 Task: Open Card Business Development Performance Review in Board IT Asset Management to Workspace Content Strategy and add a team member Softage.2@softage.net, a label Yellow, a checklist Traditional Publishing, an attachment from your onedrive, a color Yellow and finally, add a card description 'Plan and execute company holiday party' and a comment 'Let us approach this task with a sense of transparency and open communication, ensuring that all stakeholders are informed and involved.'. Add a start date 'Jan 02, 1900' with a due date 'Jan 09, 1900'
Action: Mouse moved to (44, 345)
Screenshot: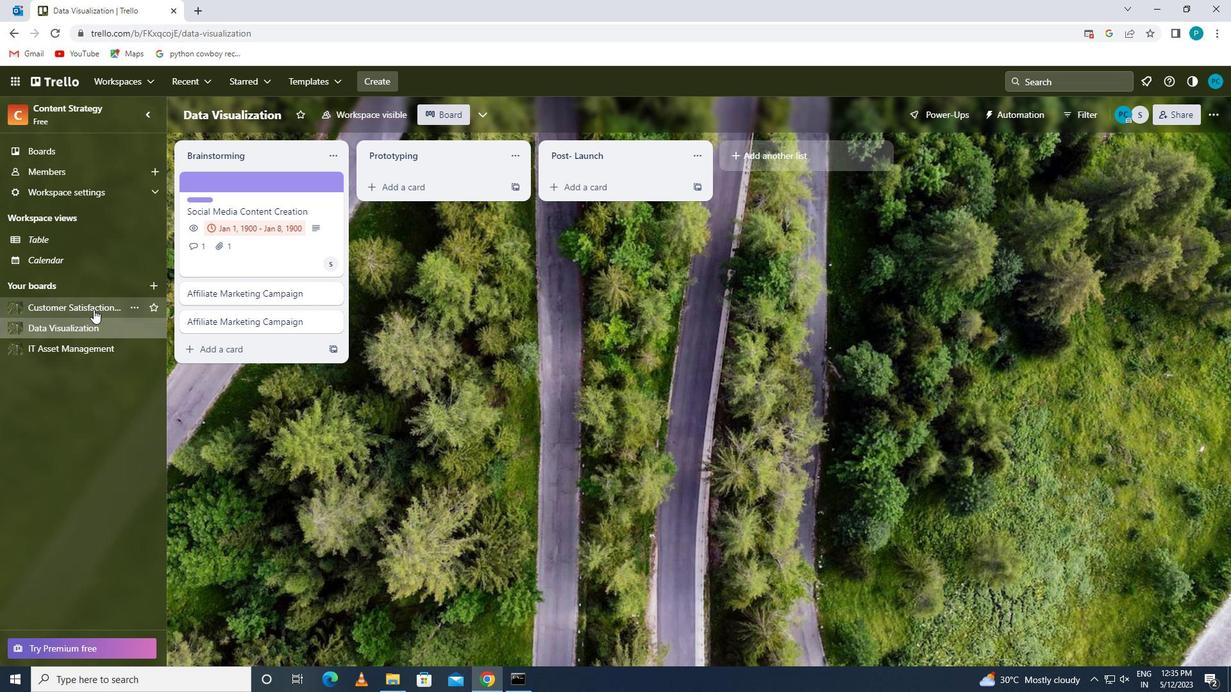 
Action: Mouse pressed left at (44, 345)
Screenshot: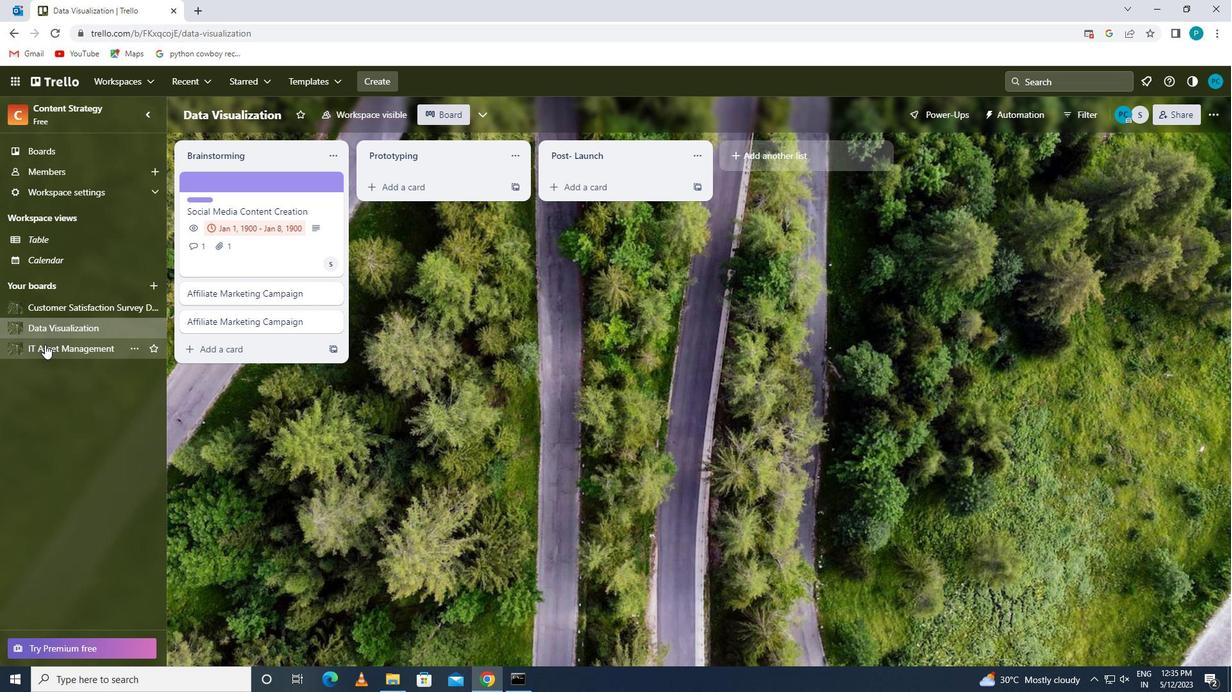
Action: Mouse moved to (204, 190)
Screenshot: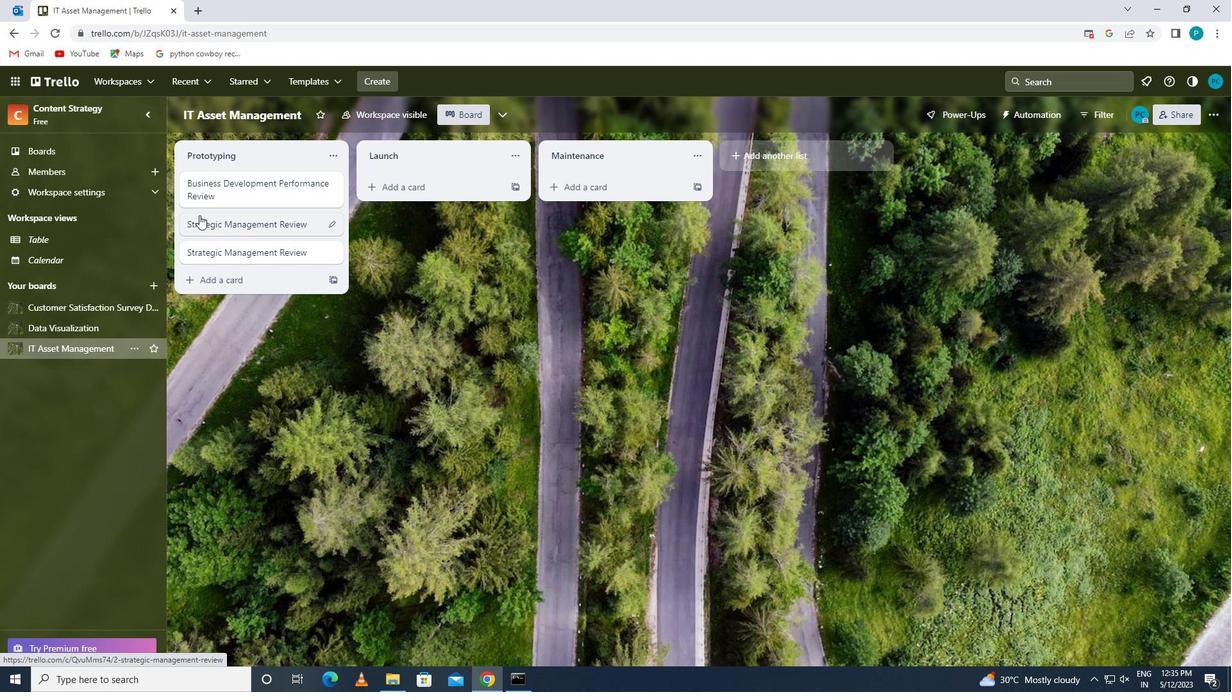 
Action: Mouse pressed left at (204, 190)
Screenshot: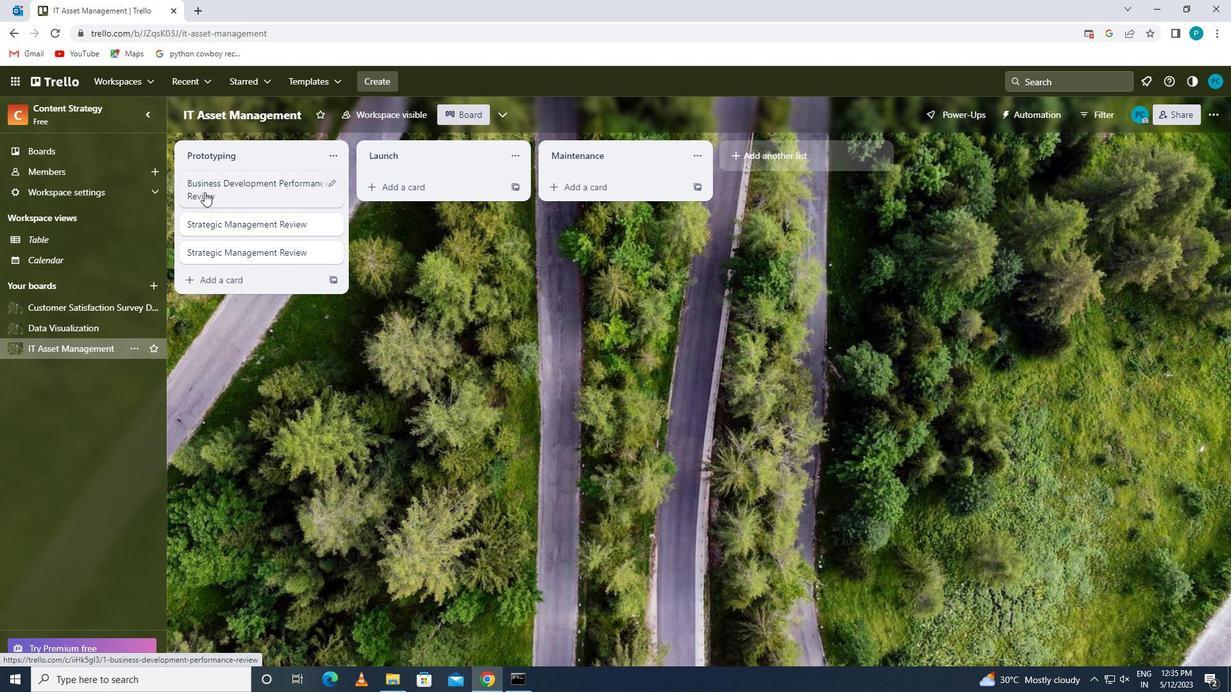 
Action: Mouse moved to (814, 176)
Screenshot: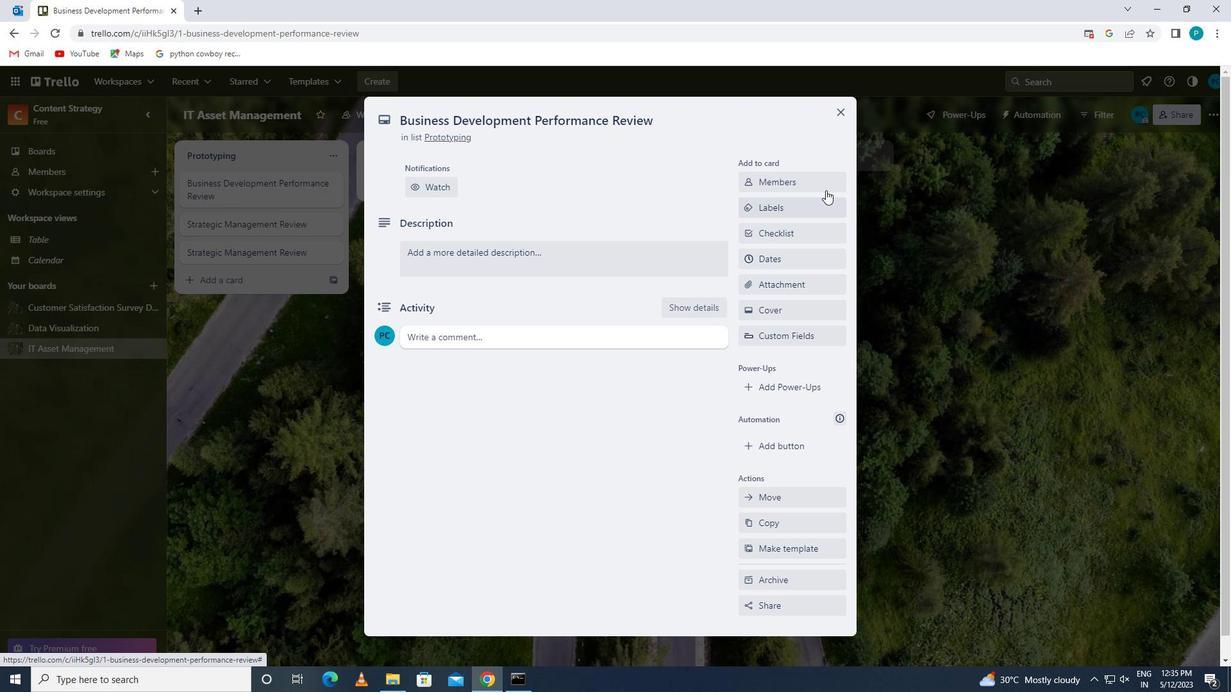 
Action: Mouse pressed left at (814, 176)
Screenshot: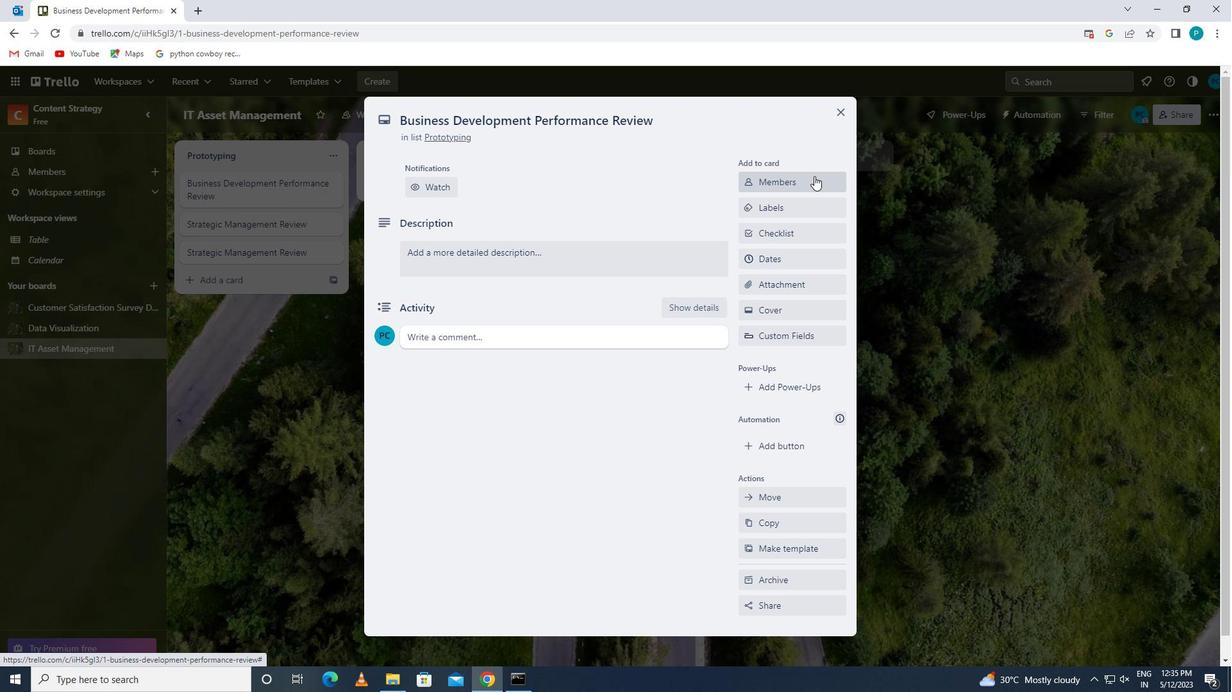 
Action: Mouse moved to (842, 236)
Screenshot: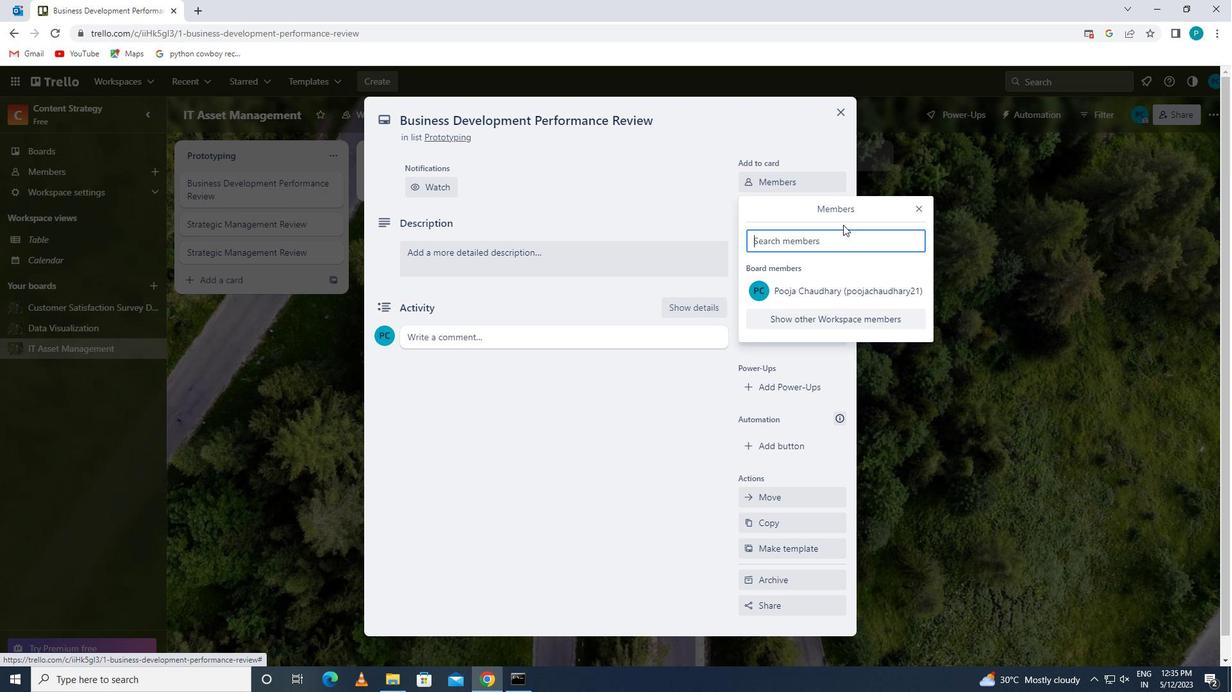 
Action: Mouse pressed left at (842, 236)
Screenshot: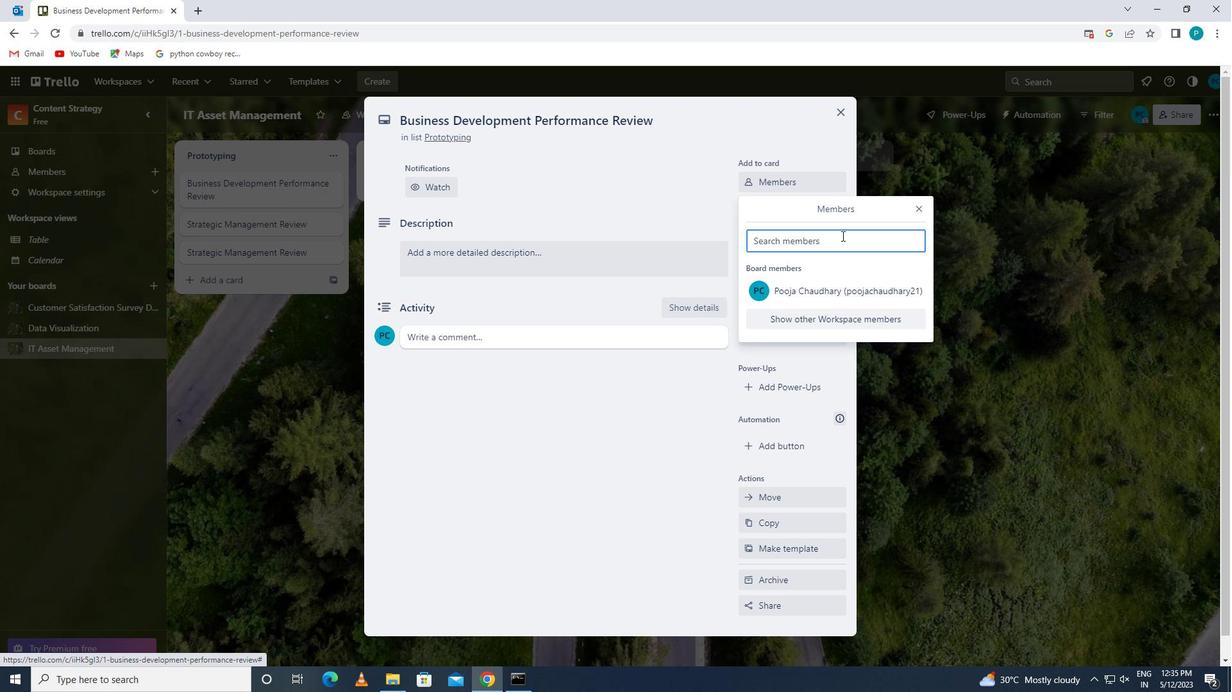 
Action: Key pressed <Key.caps_lock>s<Key.caps_lock>
Screenshot: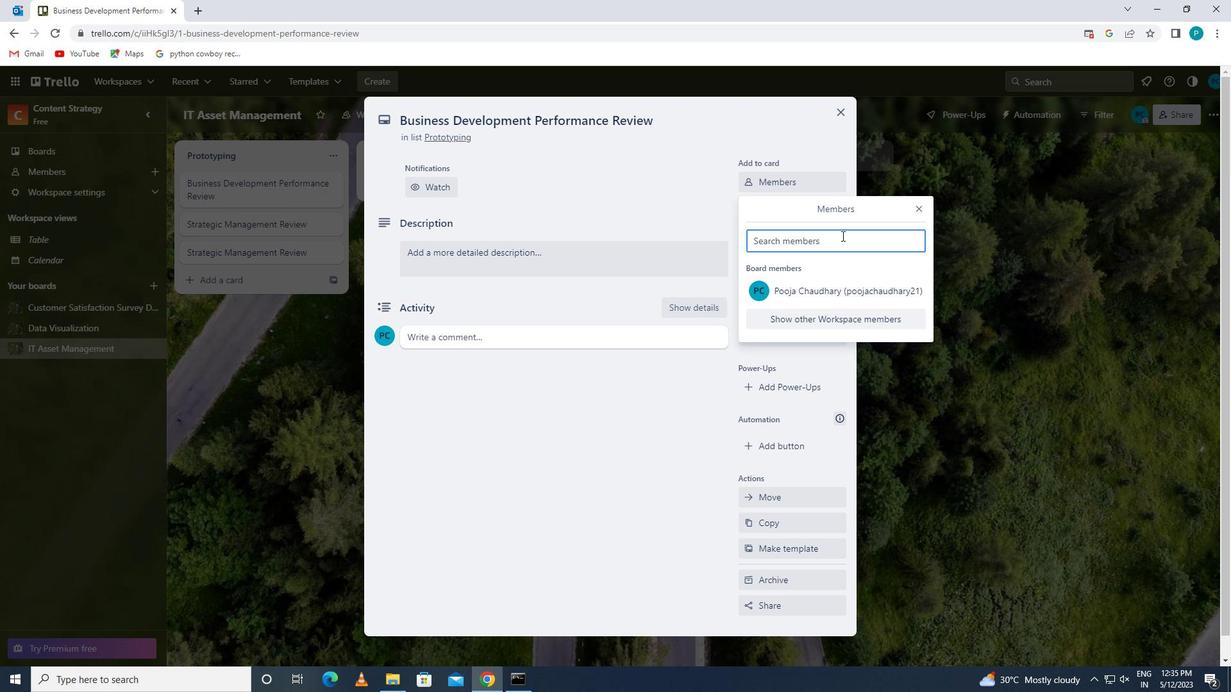 
Action: Mouse moved to (872, 390)
Screenshot: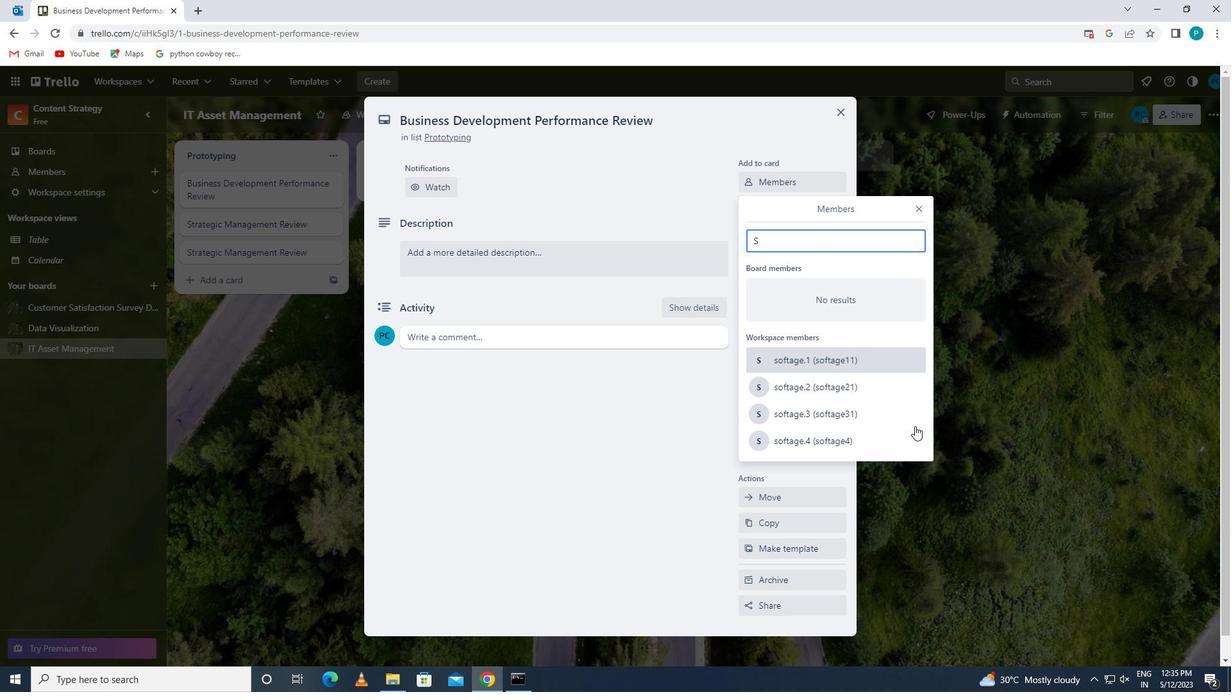 
Action: Mouse pressed left at (872, 390)
Screenshot: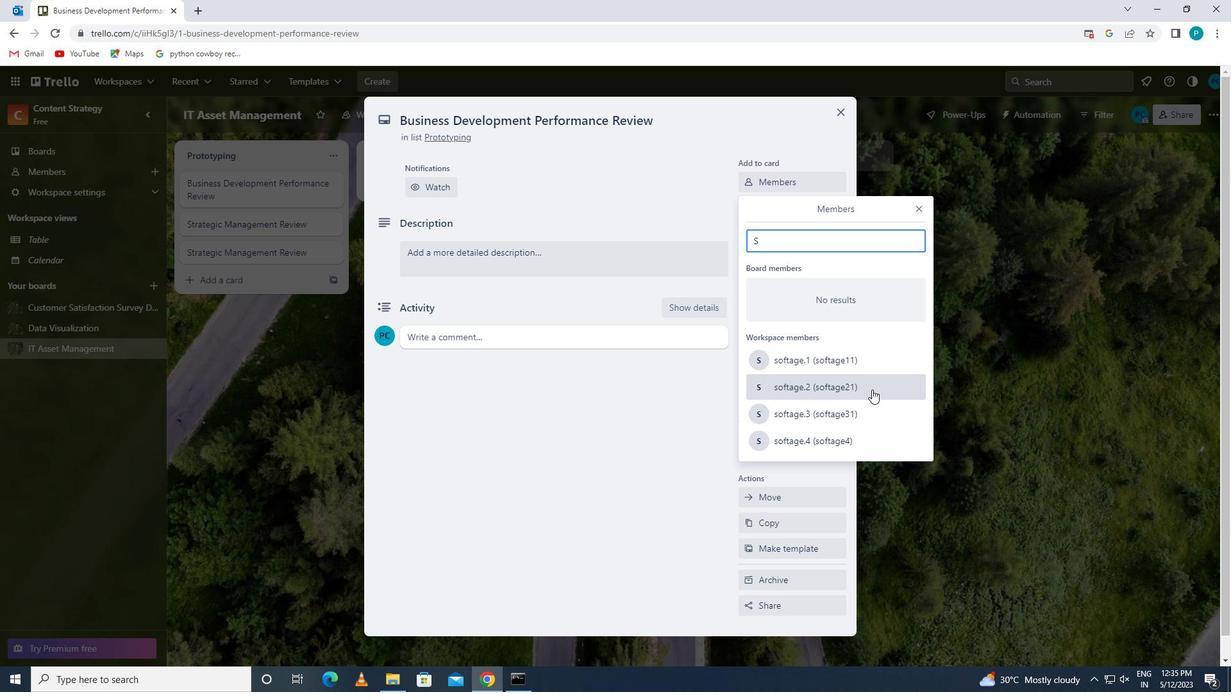 
Action: Mouse moved to (920, 209)
Screenshot: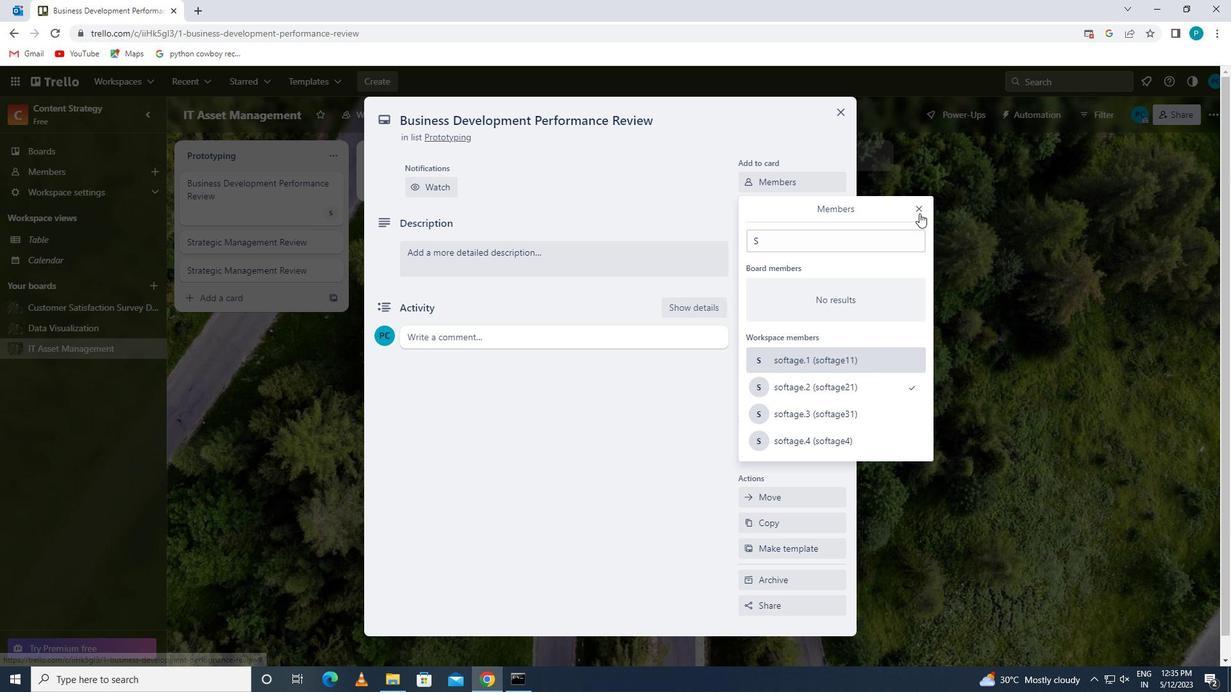 
Action: Mouse pressed left at (920, 209)
Screenshot: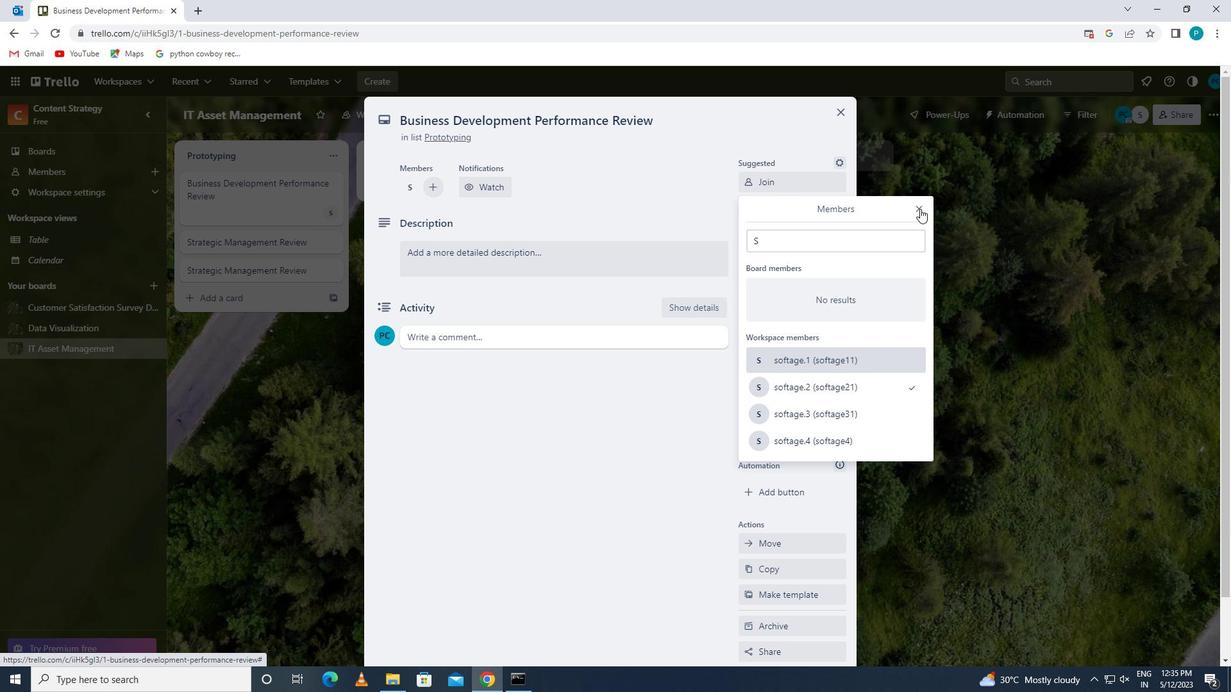 
Action: Mouse moved to (808, 257)
Screenshot: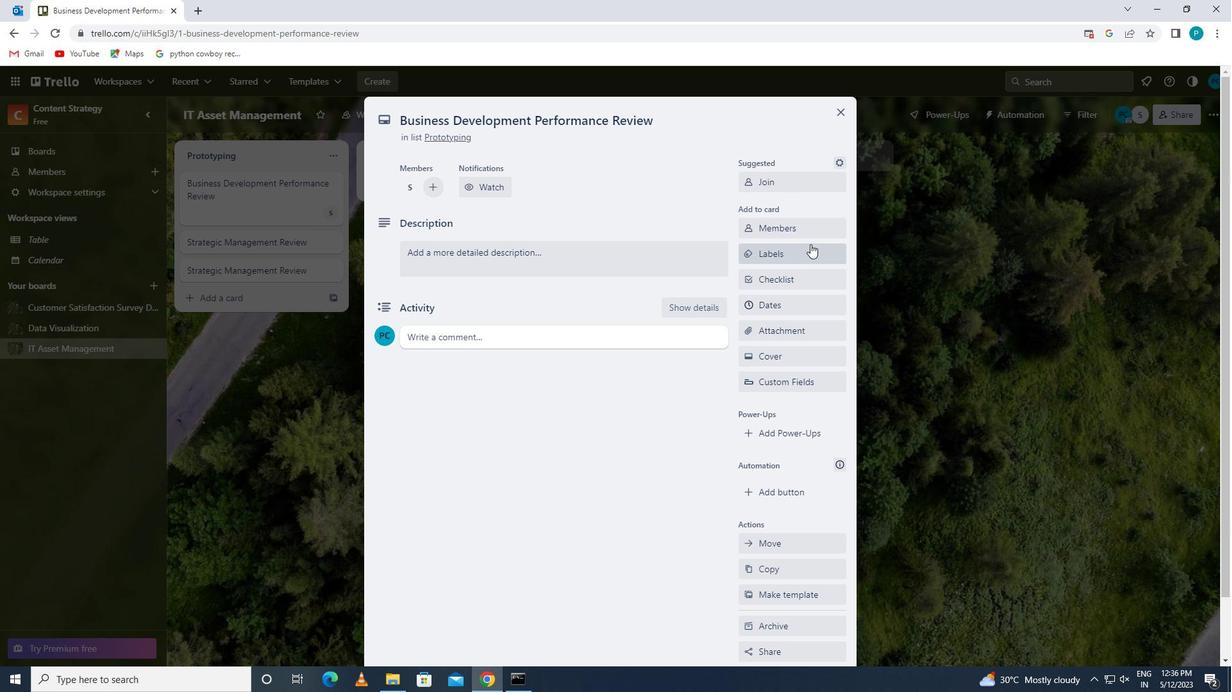 
Action: Mouse pressed left at (808, 257)
Screenshot: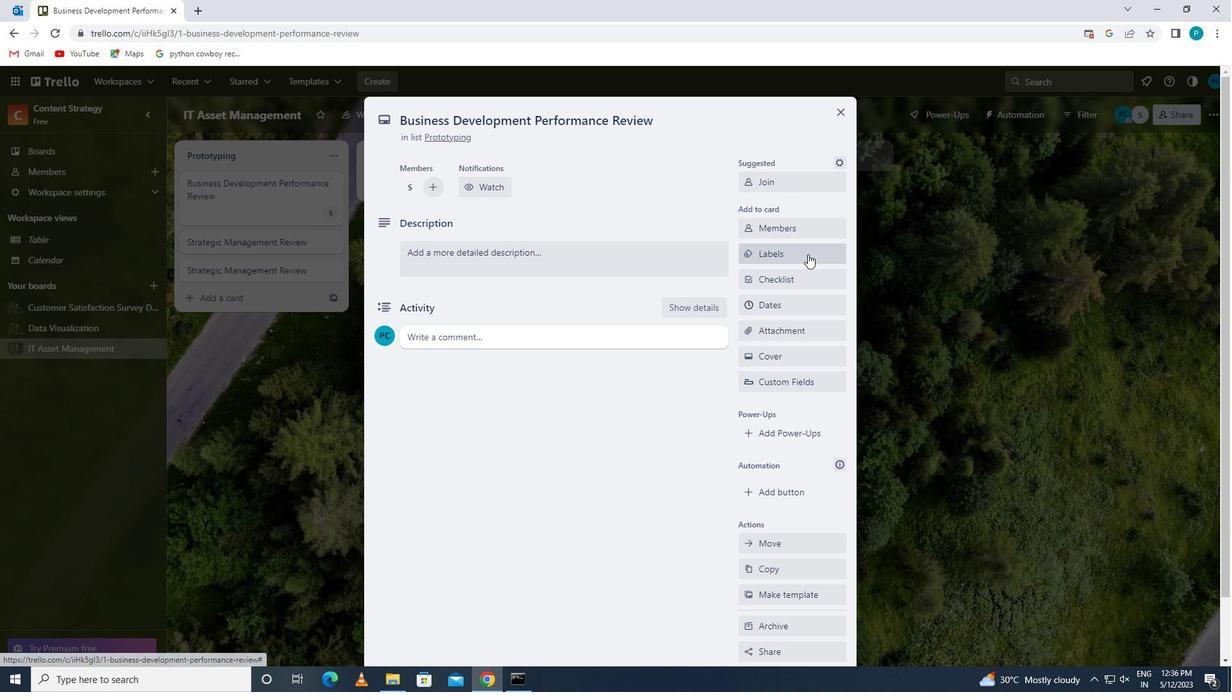 
Action: Mouse moved to (792, 507)
Screenshot: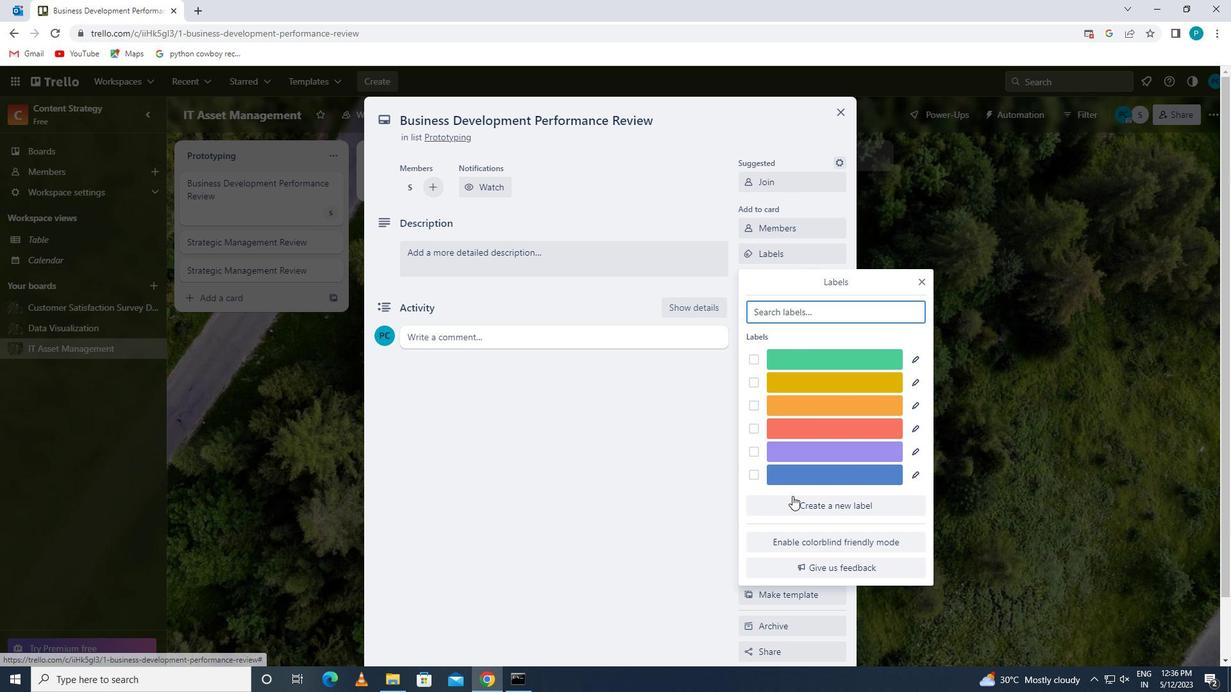 
Action: Mouse pressed left at (792, 507)
Screenshot: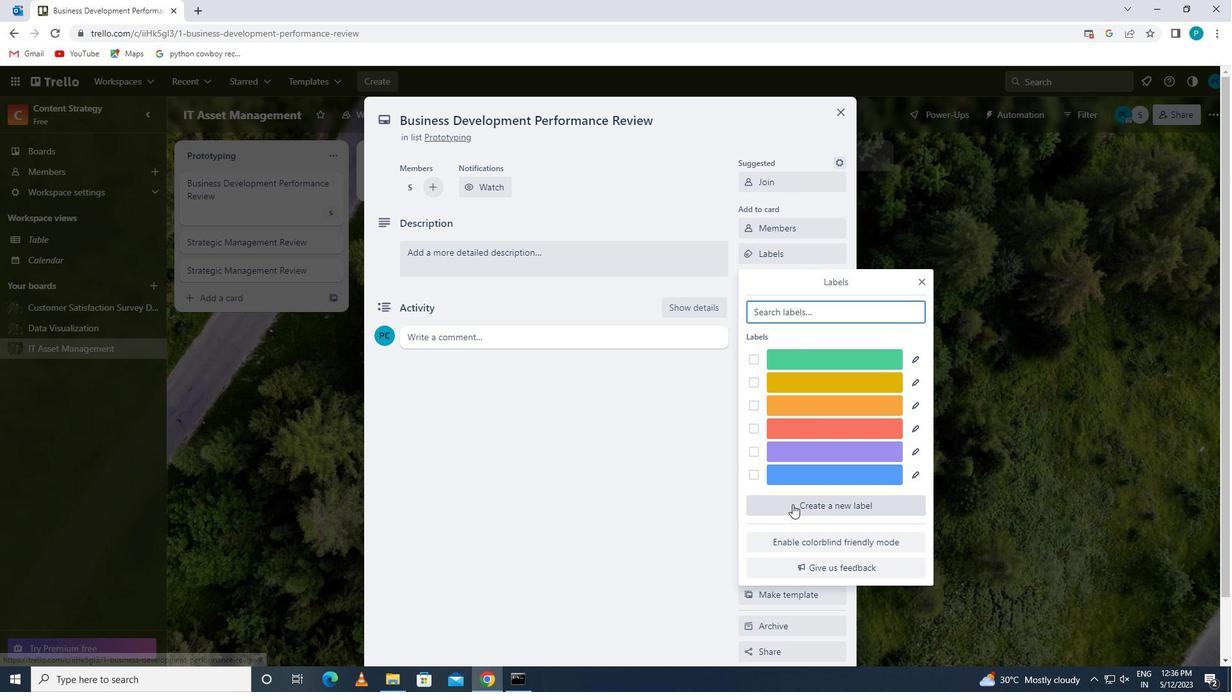 
Action: Mouse moved to (802, 455)
Screenshot: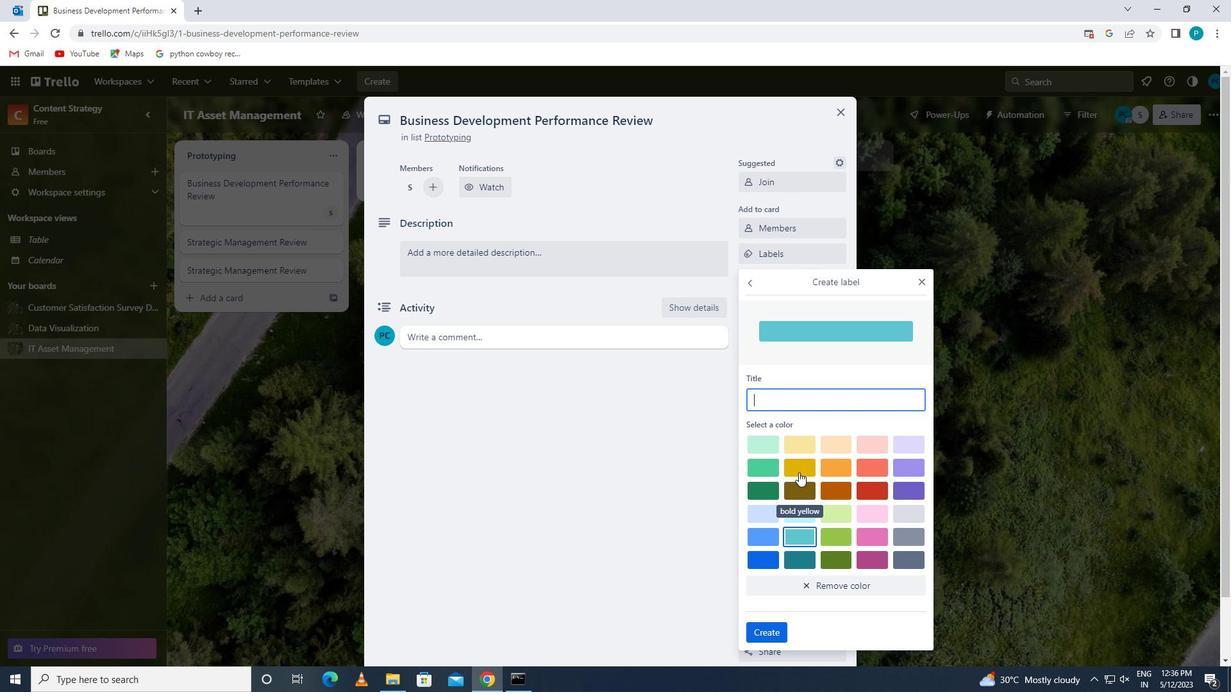 
Action: Mouse pressed left at (802, 455)
Screenshot: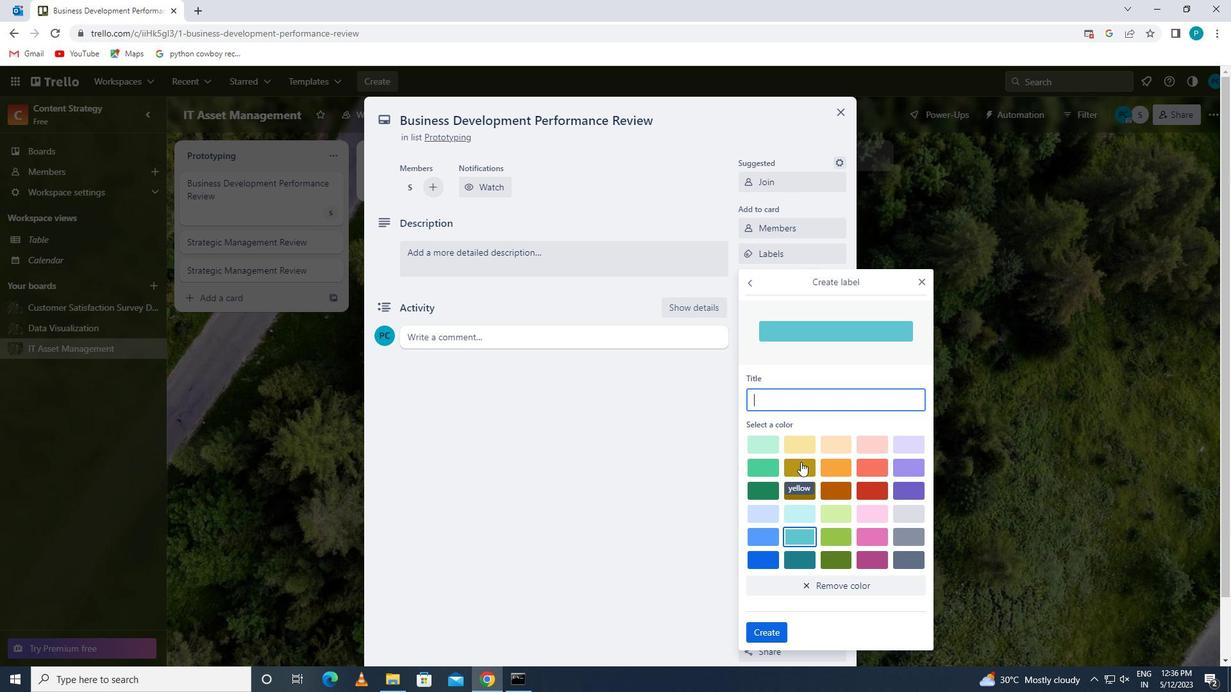 
Action: Mouse moved to (803, 459)
Screenshot: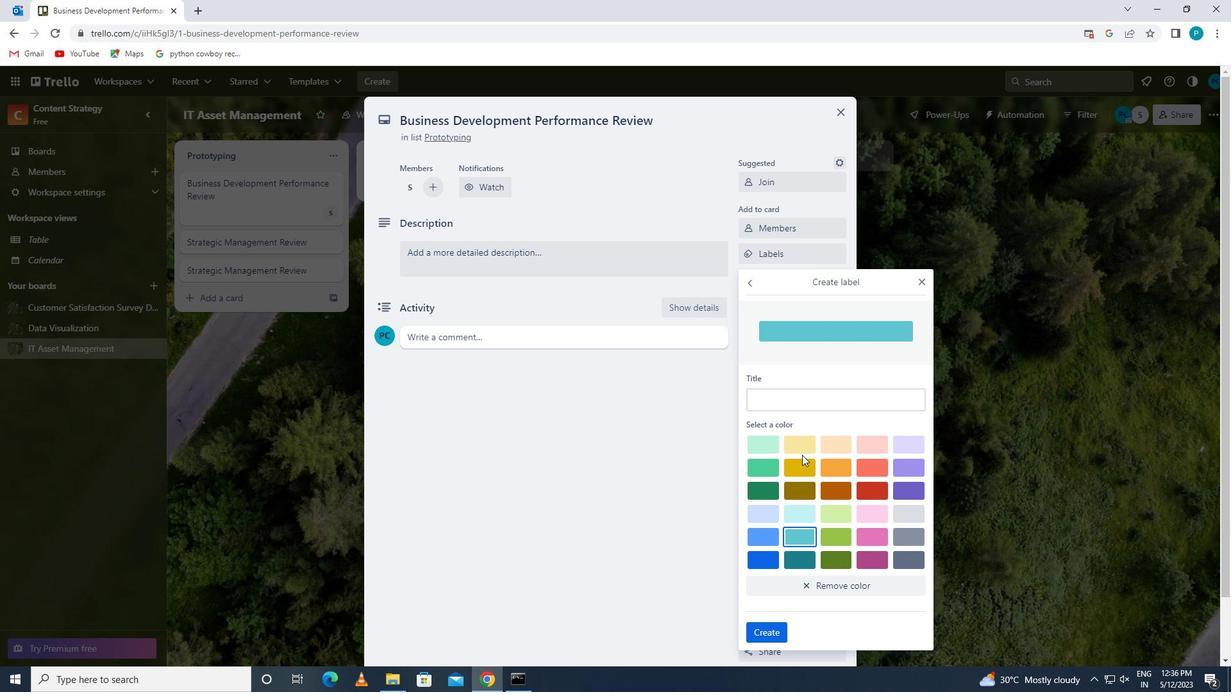 
Action: Mouse pressed left at (803, 459)
Screenshot: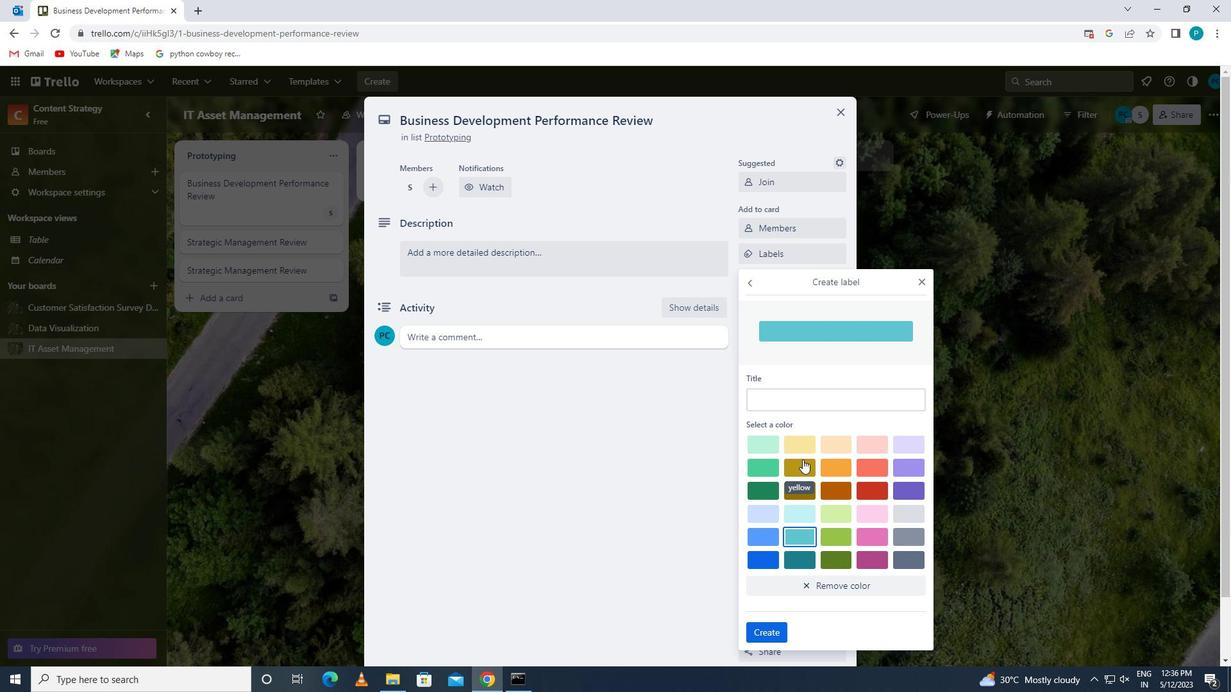 
Action: Mouse moved to (765, 629)
Screenshot: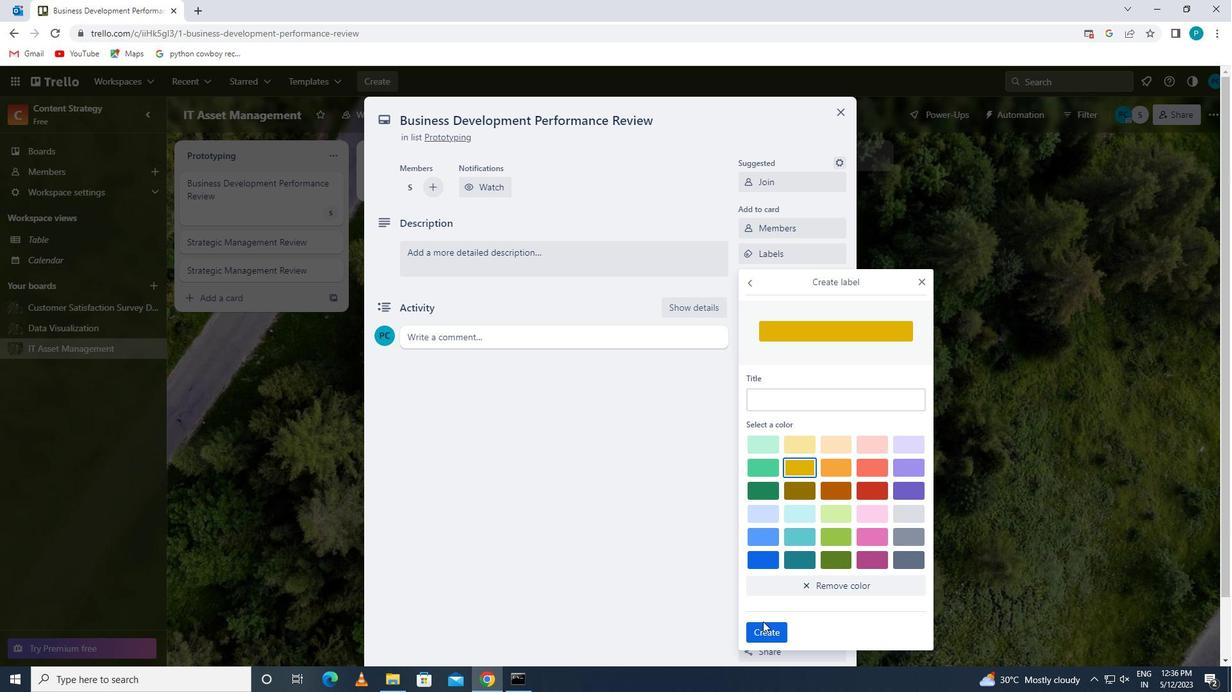 
Action: Mouse pressed left at (765, 629)
Screenshot: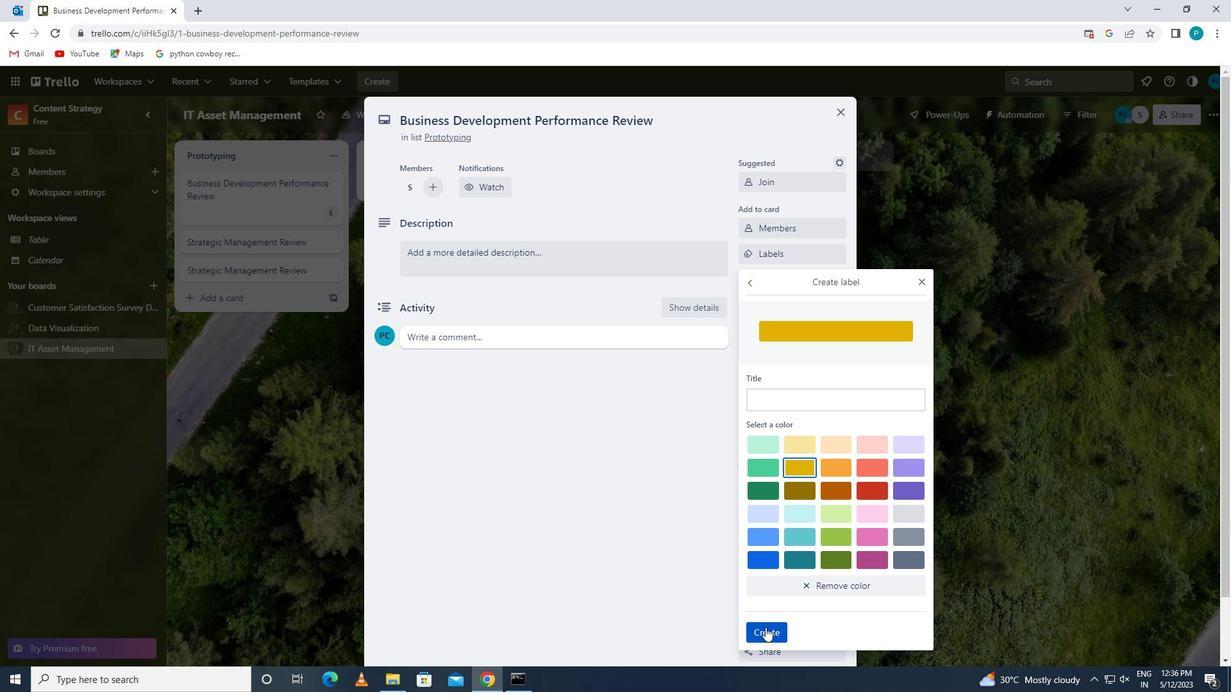 
Action: Mouse moved to (918, 280)
Screenshot: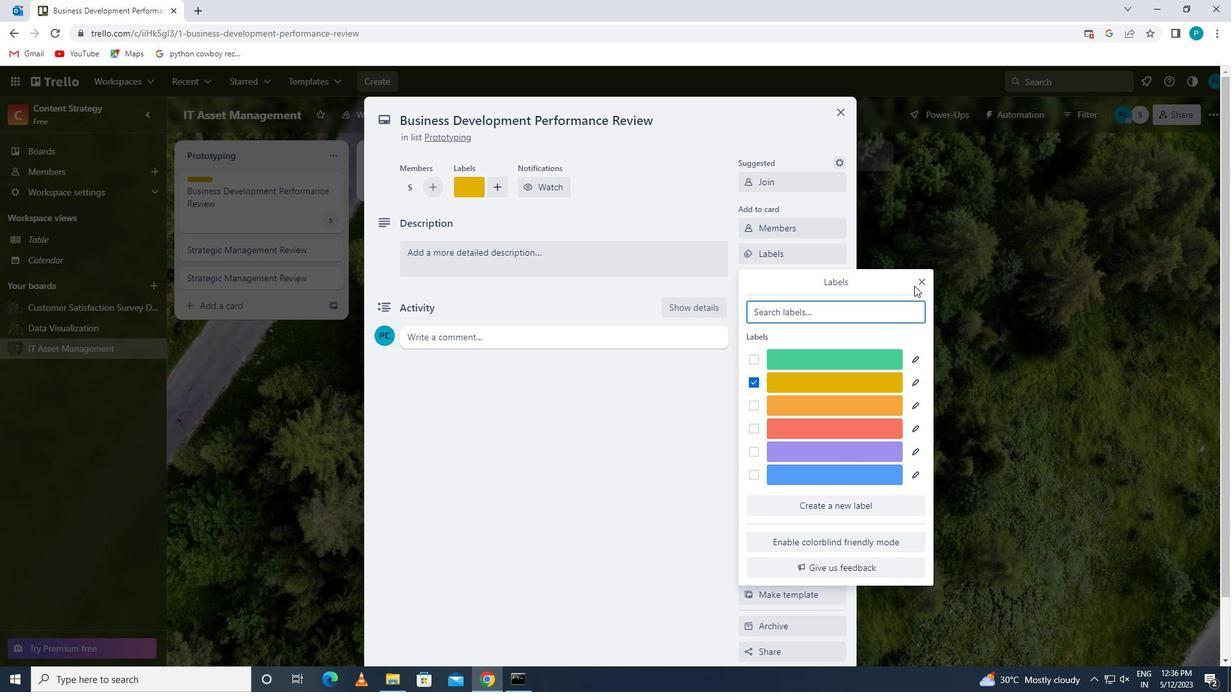 
Action: Mouse pressed left at (918, 280)
Screenshot: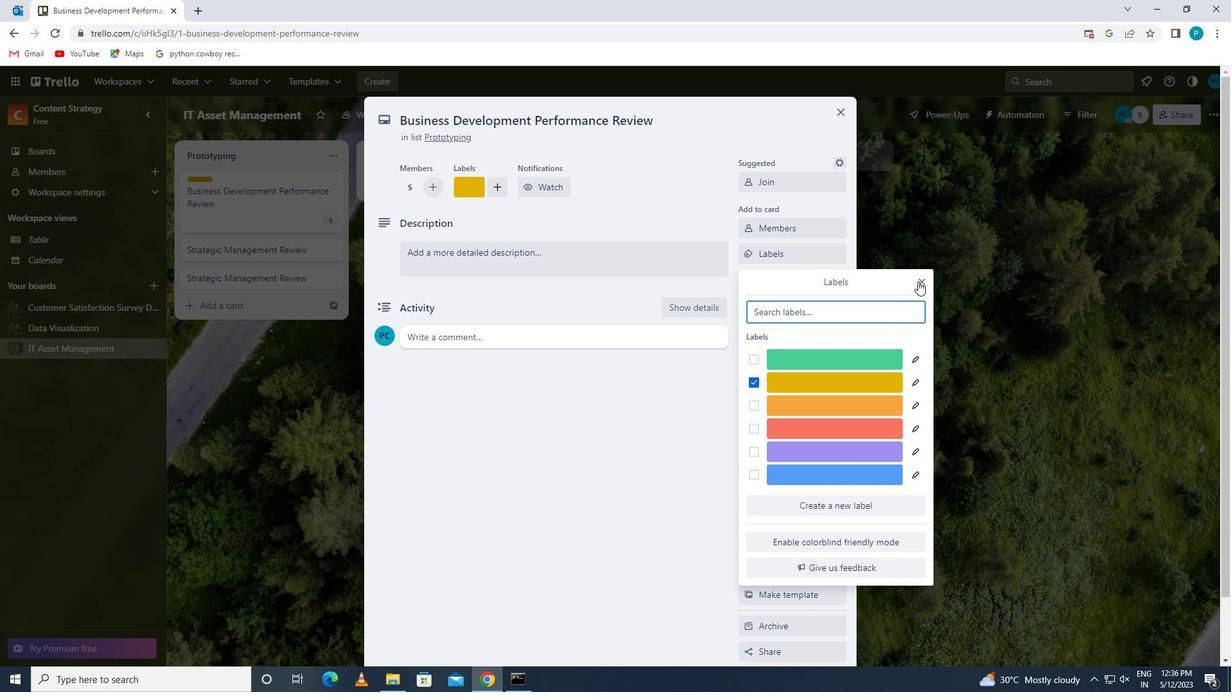 
Action: Mouse moved to (791, 290)
Screenshot: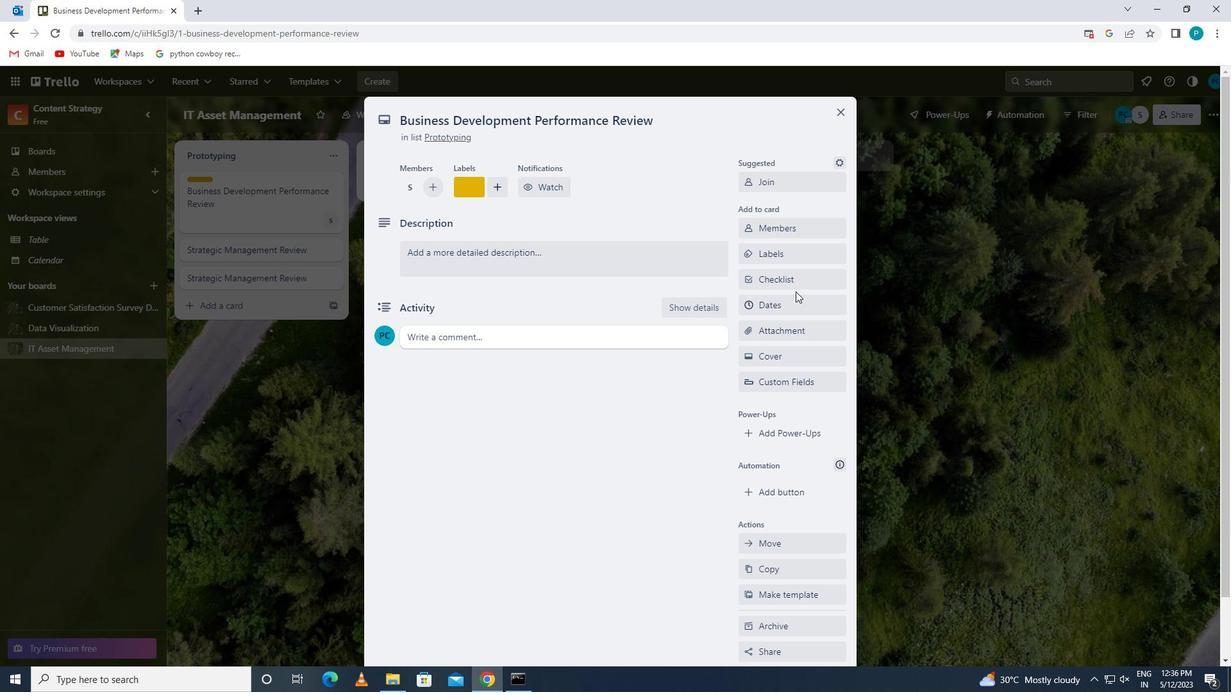 
Action: Mouse pressed left at (791, 290)
Screenshot: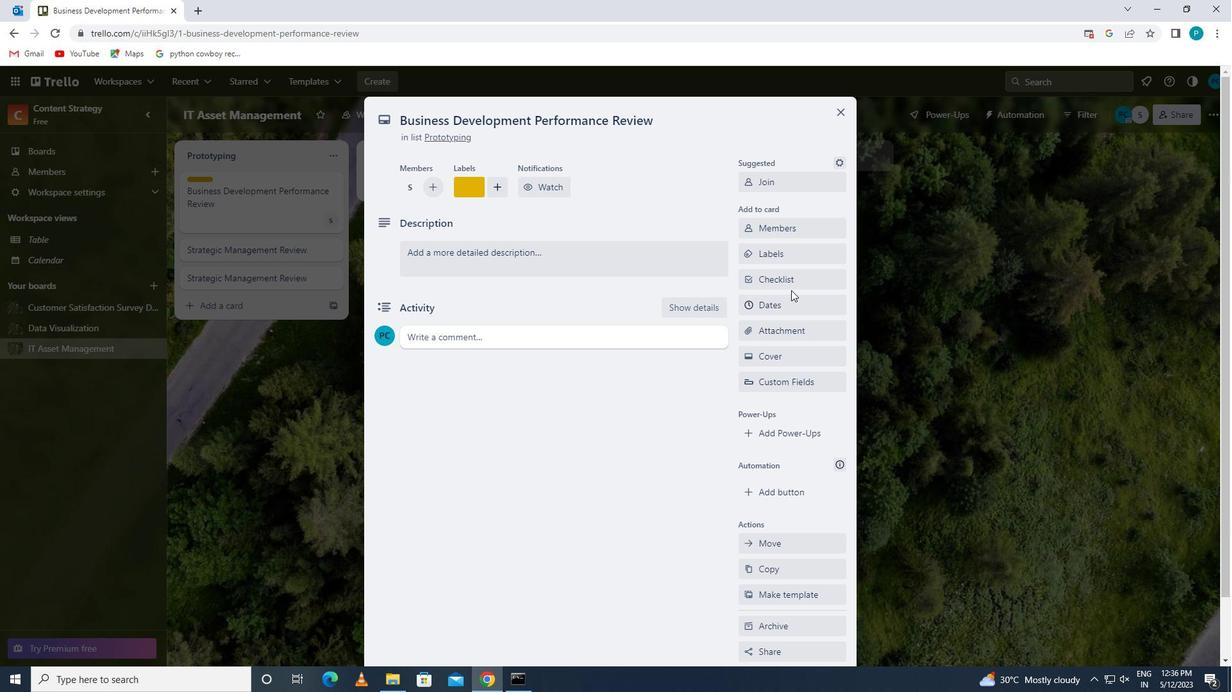 
Action: Mouse moved to (784, 285)
Screenshot: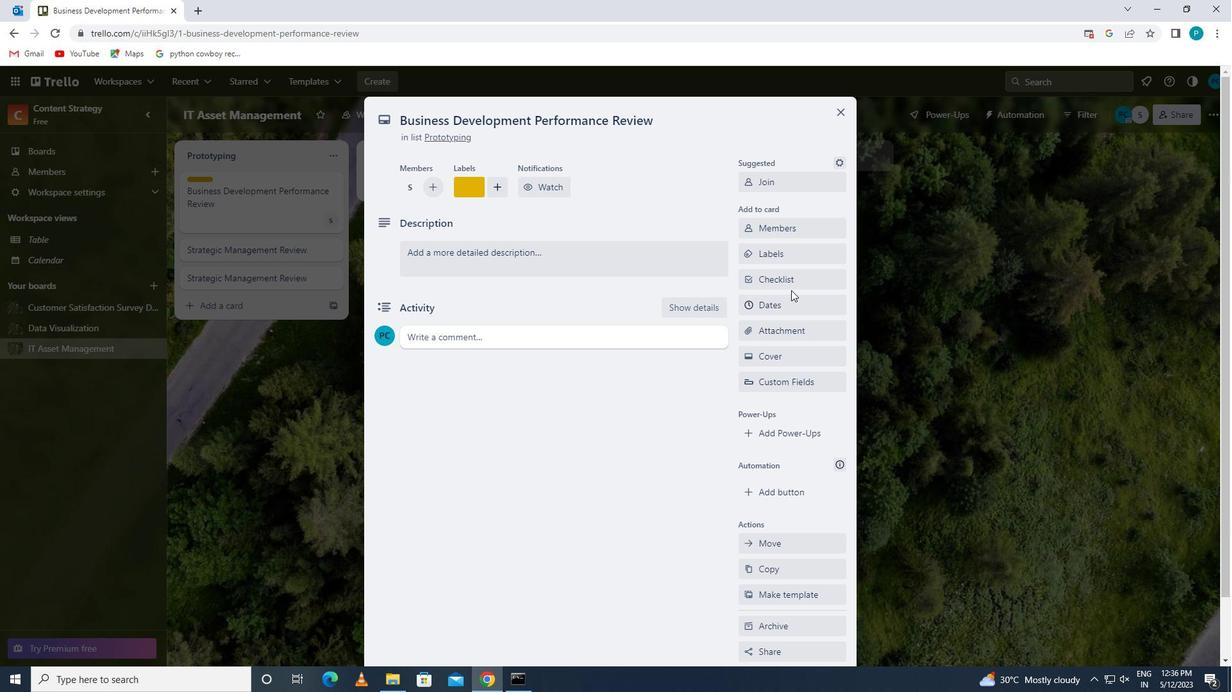 
Action: Mouse pressed left at (784, 285)
Screenshot: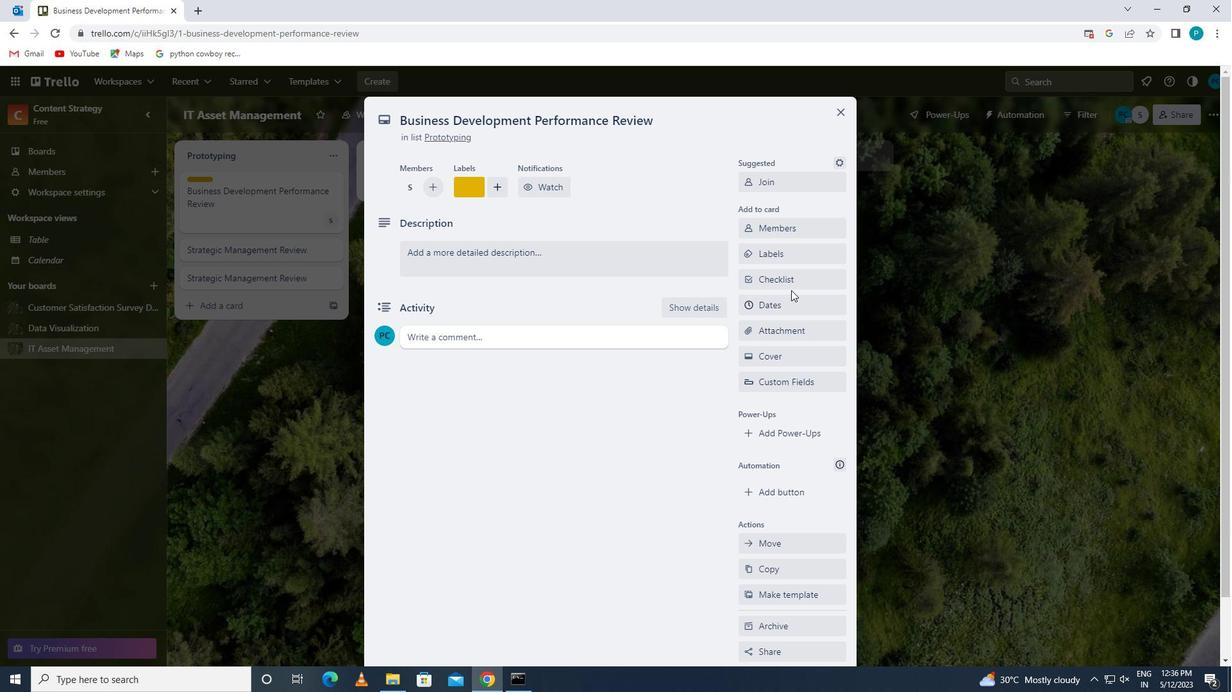 
Action: Key pressed <Key.caps_lock>t<Key.caps_lock>raditional<Key.space><Key.caps_lock>p<Key.caps_lock>ublishing
Screenshot: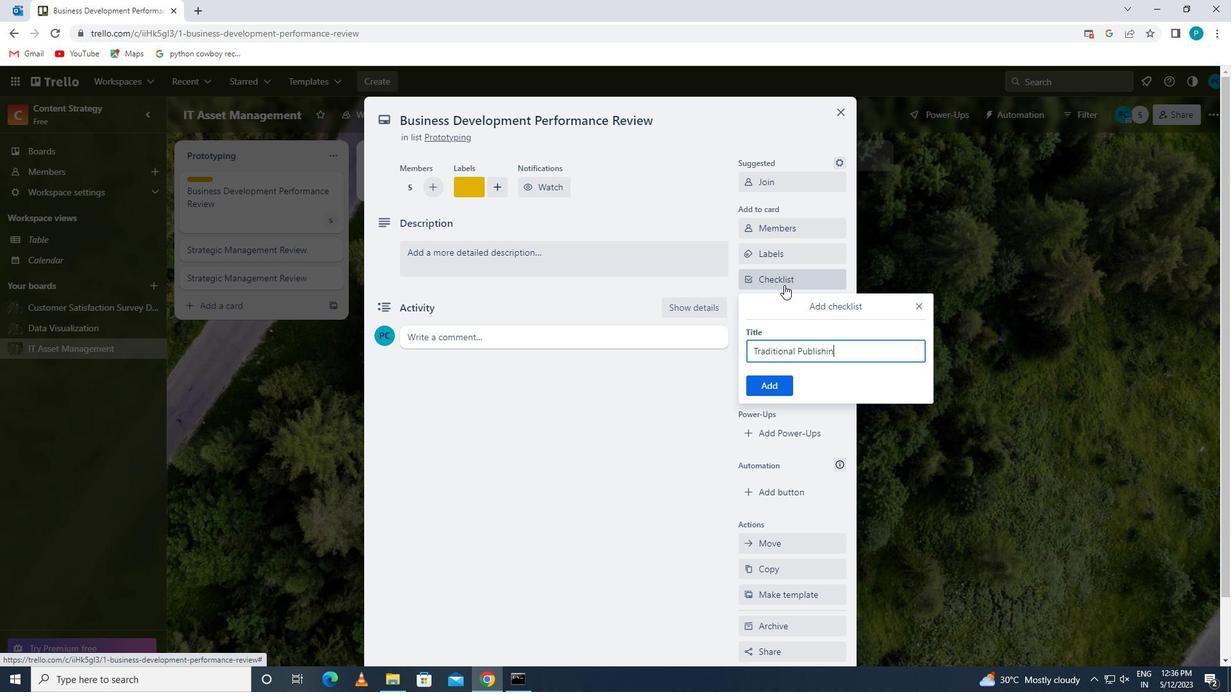 
Action: Mouse moved to (780, 382)
Screenshot: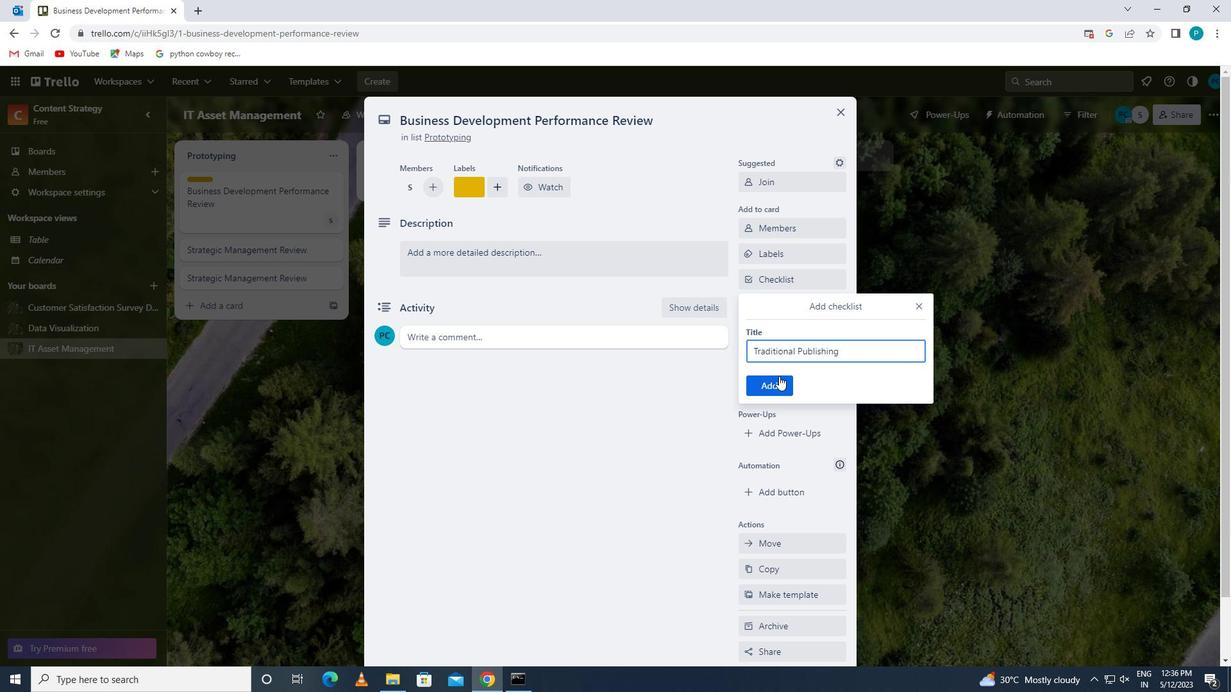 
Action: Mouse pressed left at (780, 382)
Screenshot: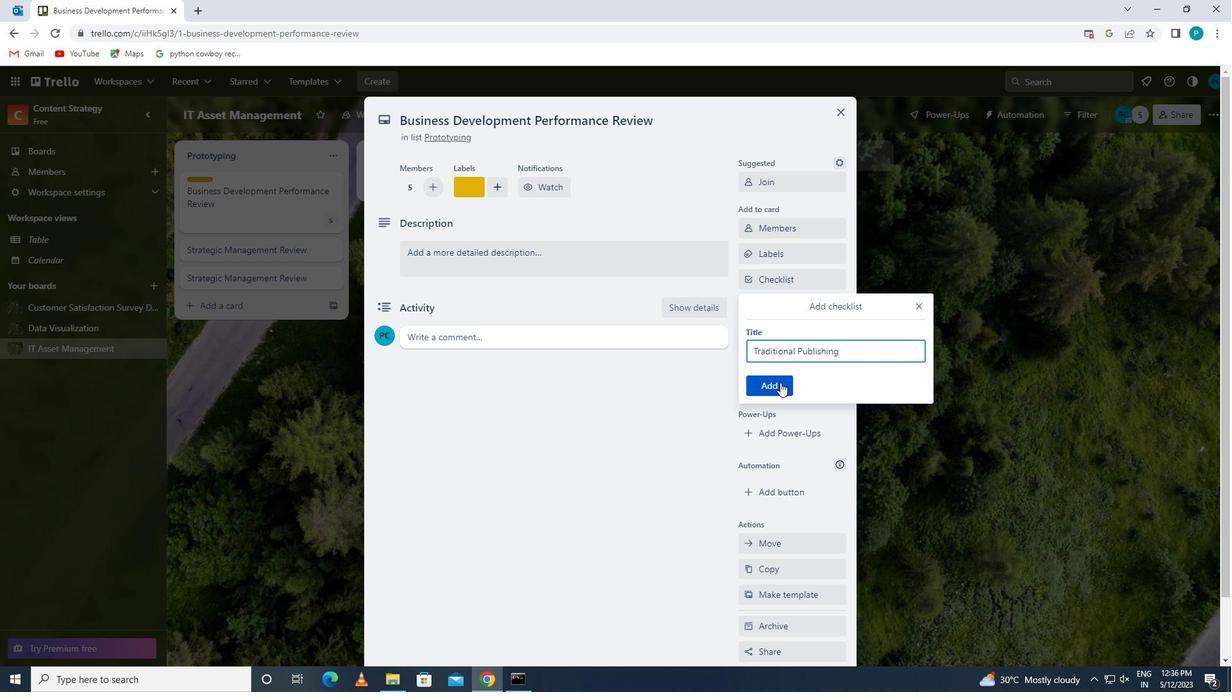 
Action: Mouse moved to (799, 329)
Screenshot: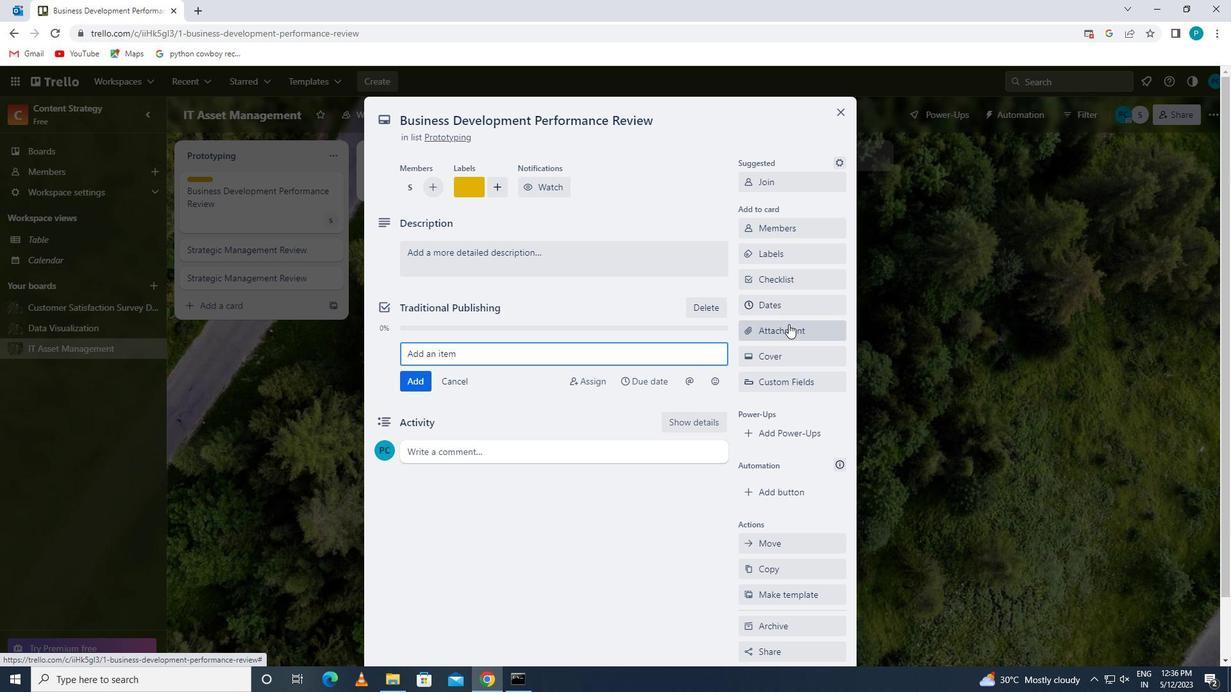 
Action: Mouse pressed left at (799, 329)
Screenshot: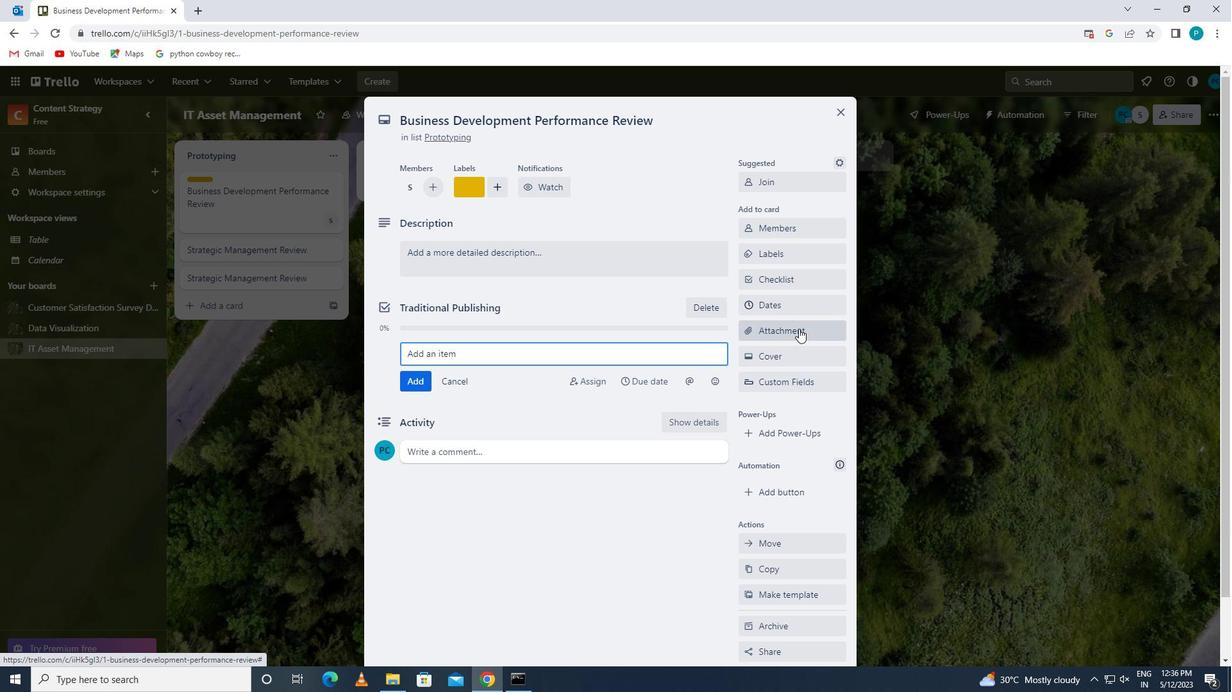 
Action: Mouse moved to (771, 484)
Screenshot: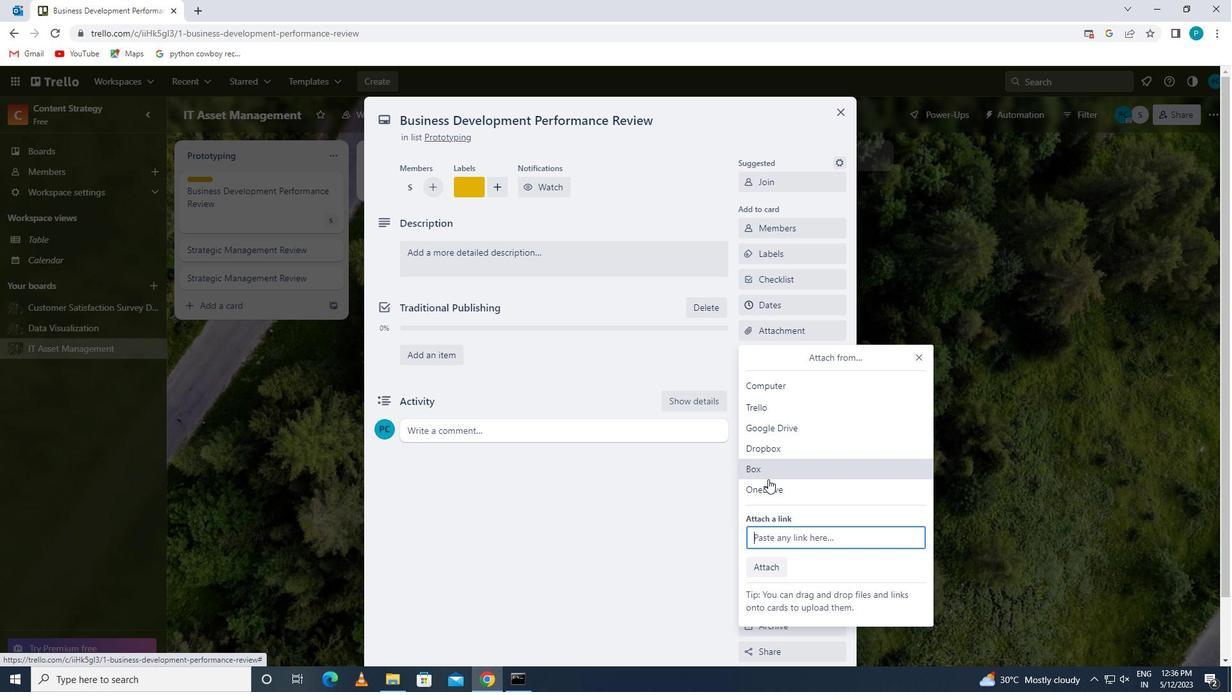 
Action: Mouse pressed left at (771, 484)
Screenshot: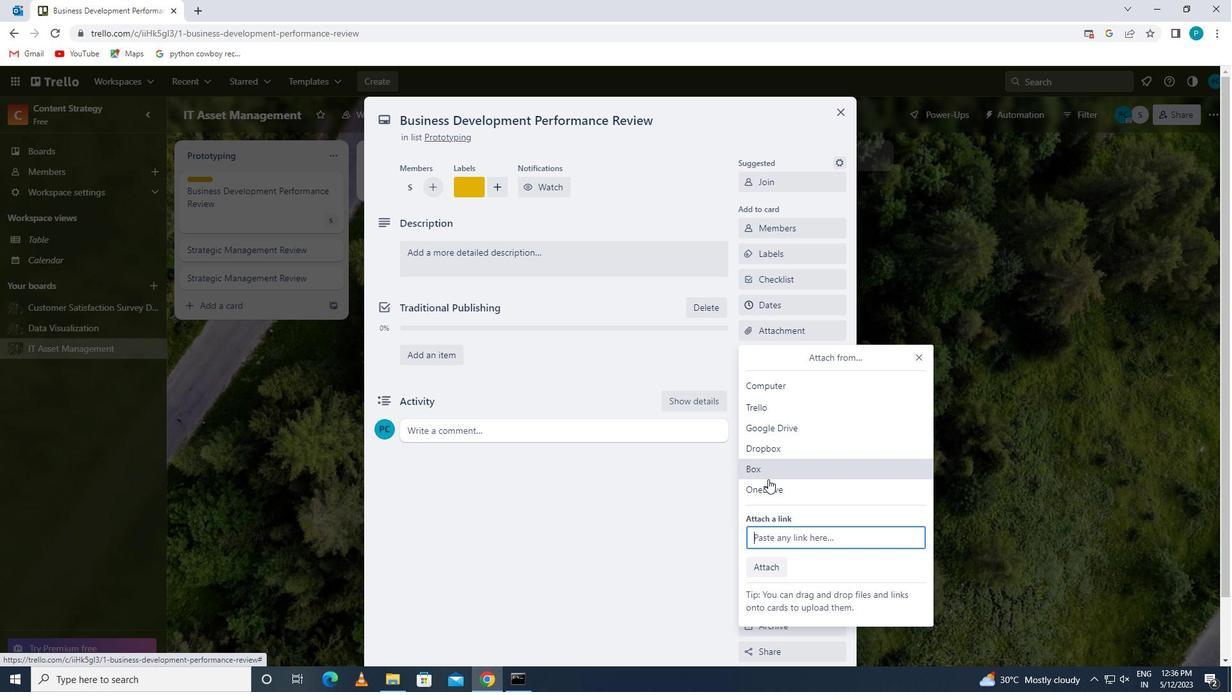 
Action: Mouse moved to (430, 242)
Screenshot: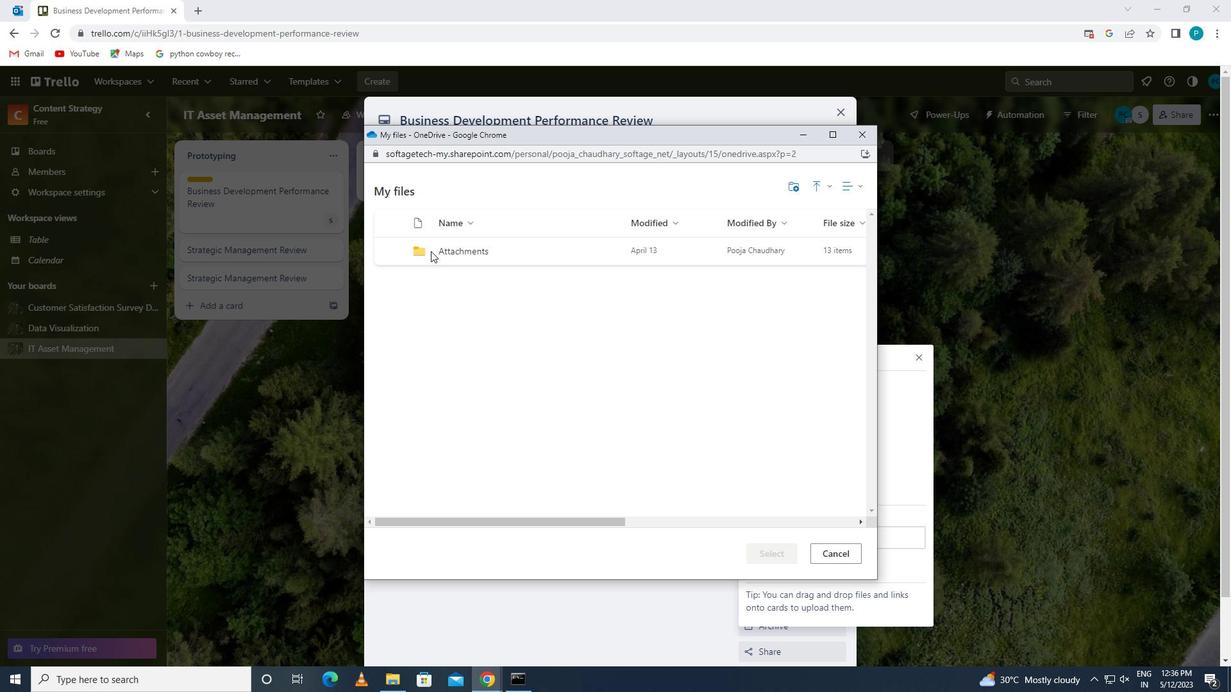 
Action: Mouse pressed left at (430, 242)
Screenshot: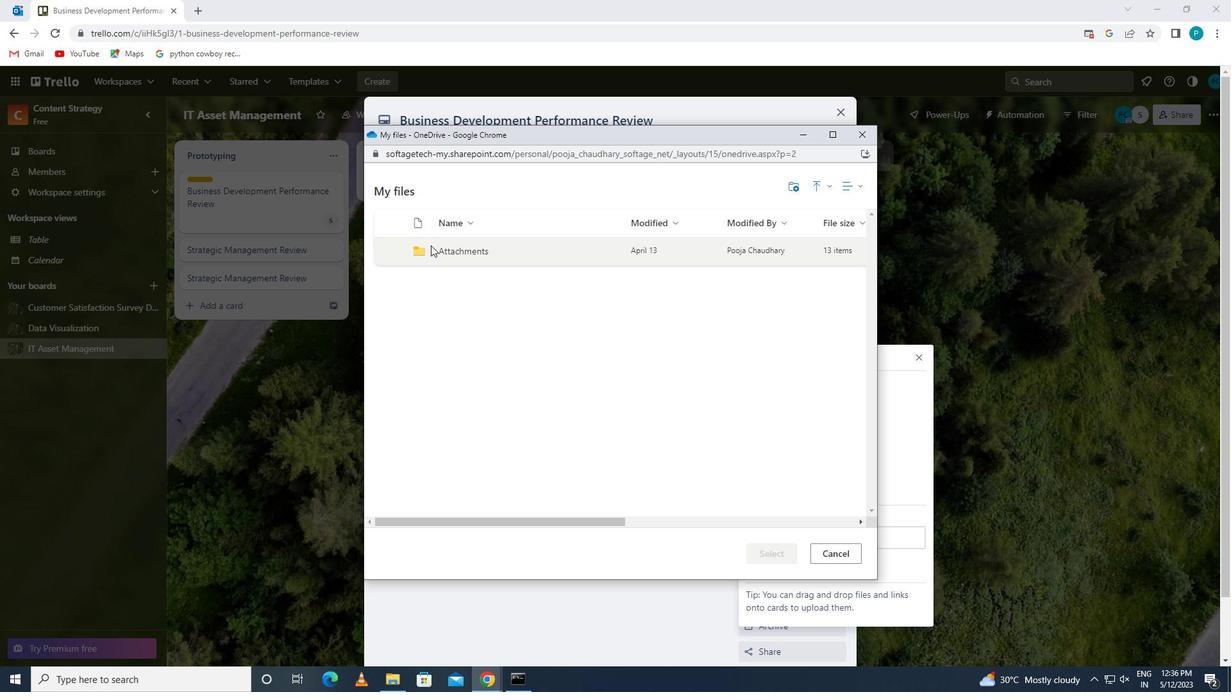 
Action: Mouse moved to (423, 248)
Screenshot: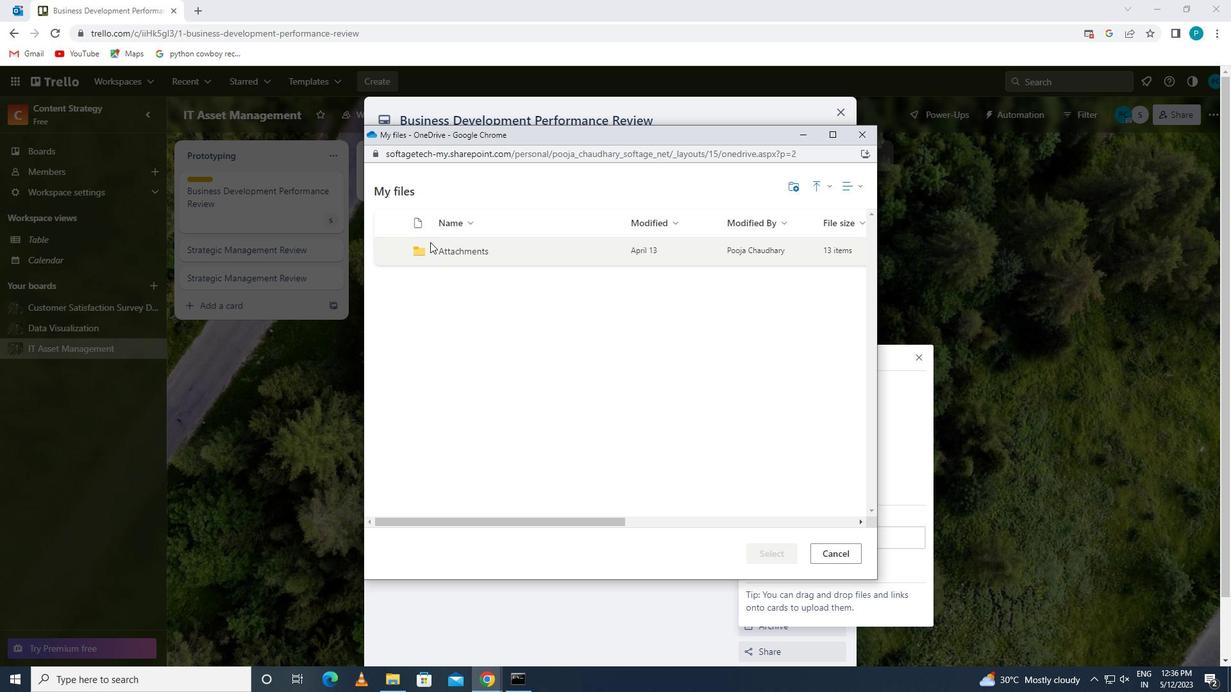 
Action: Mouse pressed left at (423, 248)
Screenshot: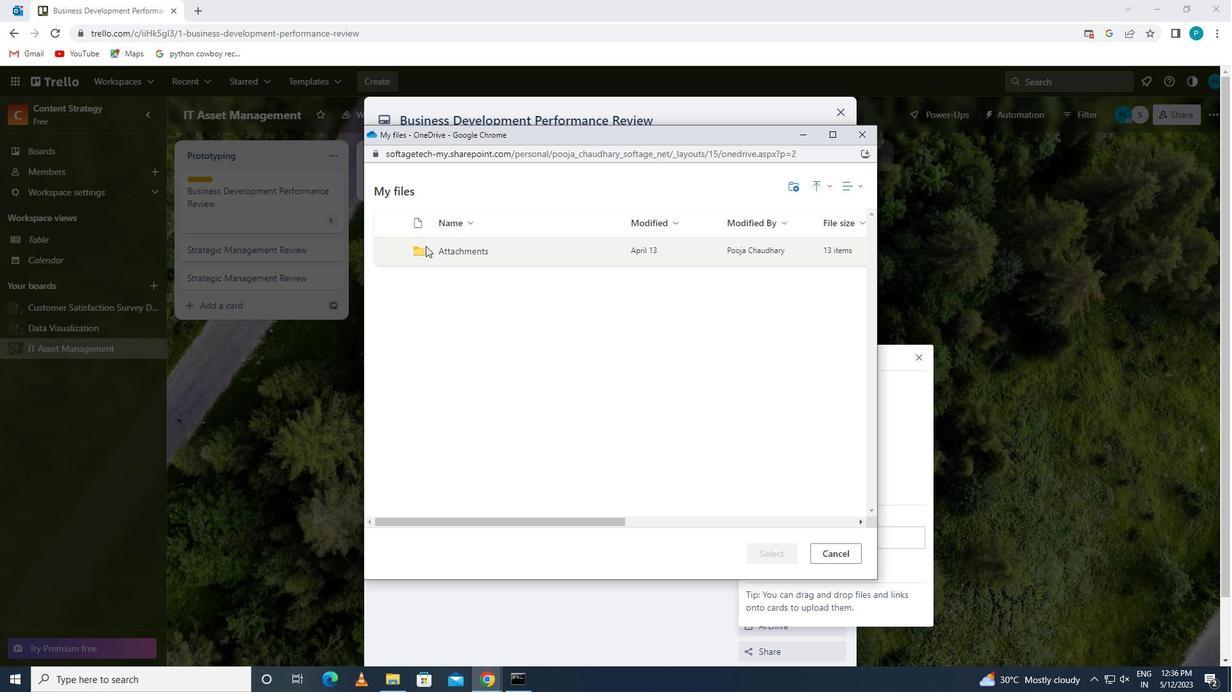 
Action: Mouse pressed left at (423, 248)
Screenshot: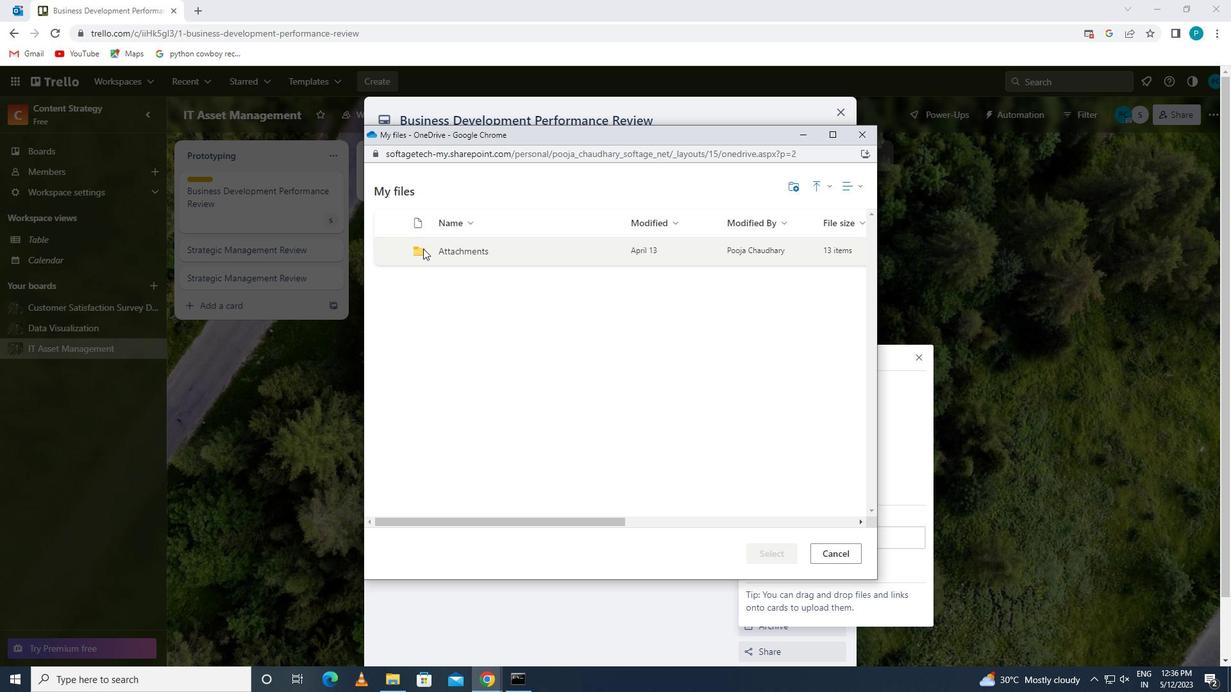 
Action: Mouse moved to (428, 287)
Screenshot: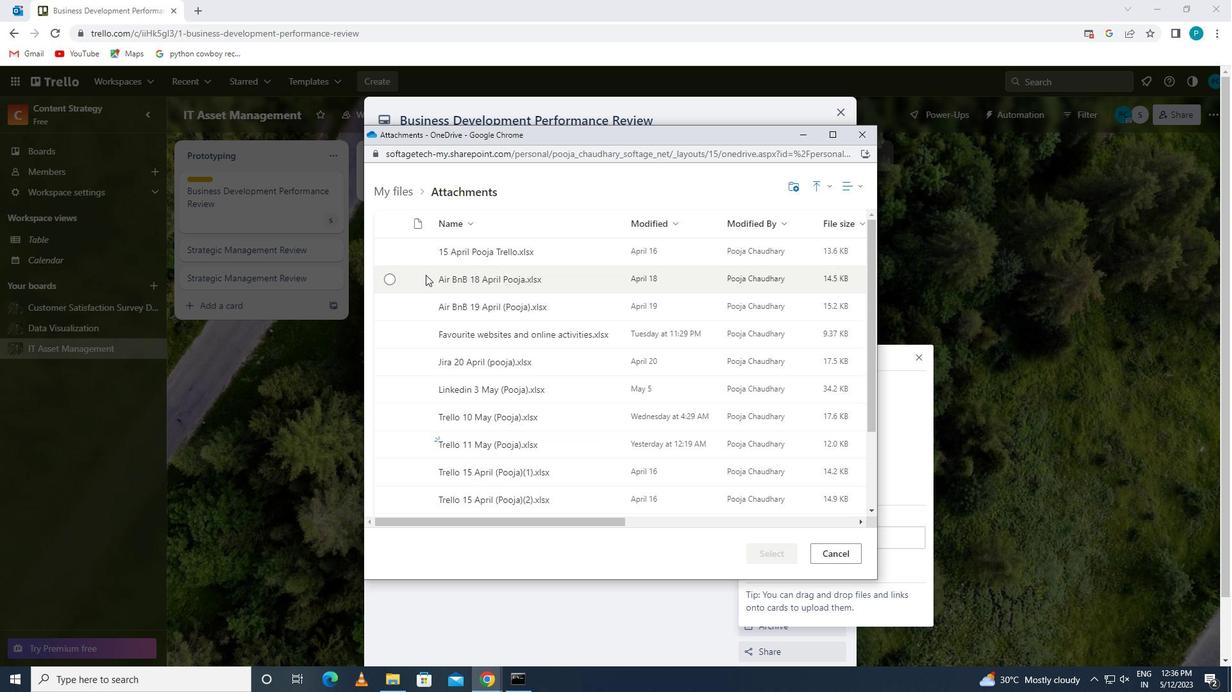 
Action: Mouse pressed left at (428, 287)
Screenshot: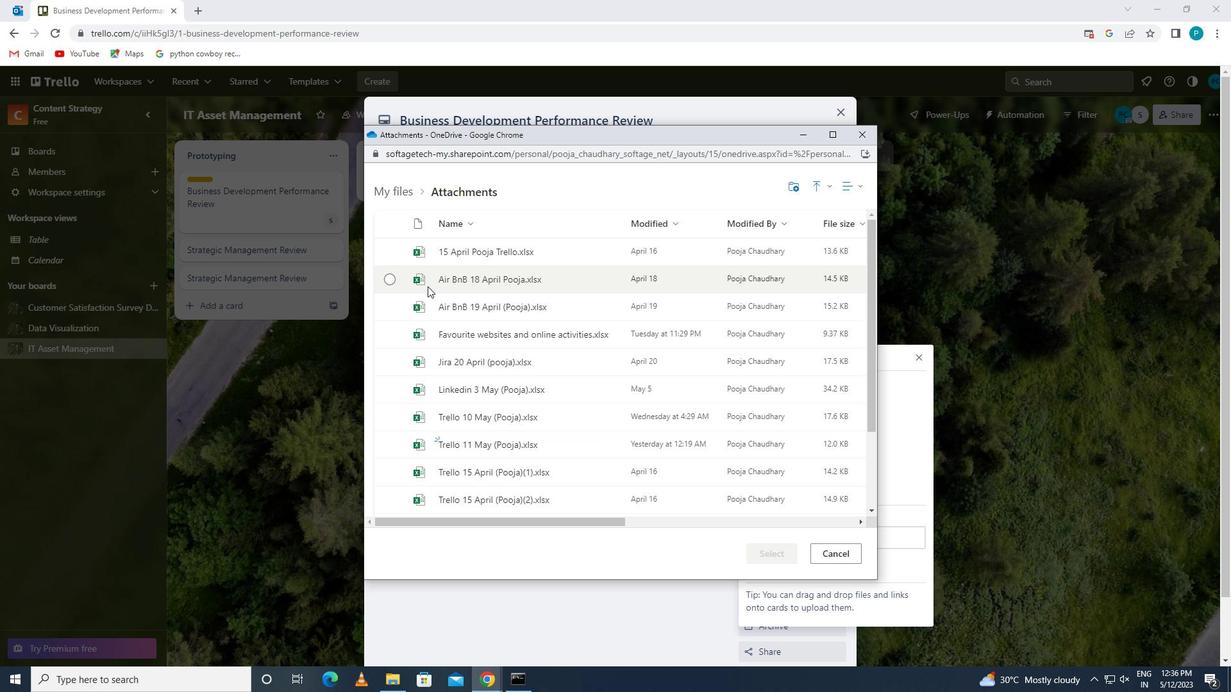 
Action: Mouse pressed left at (428, 287)
Screenshot: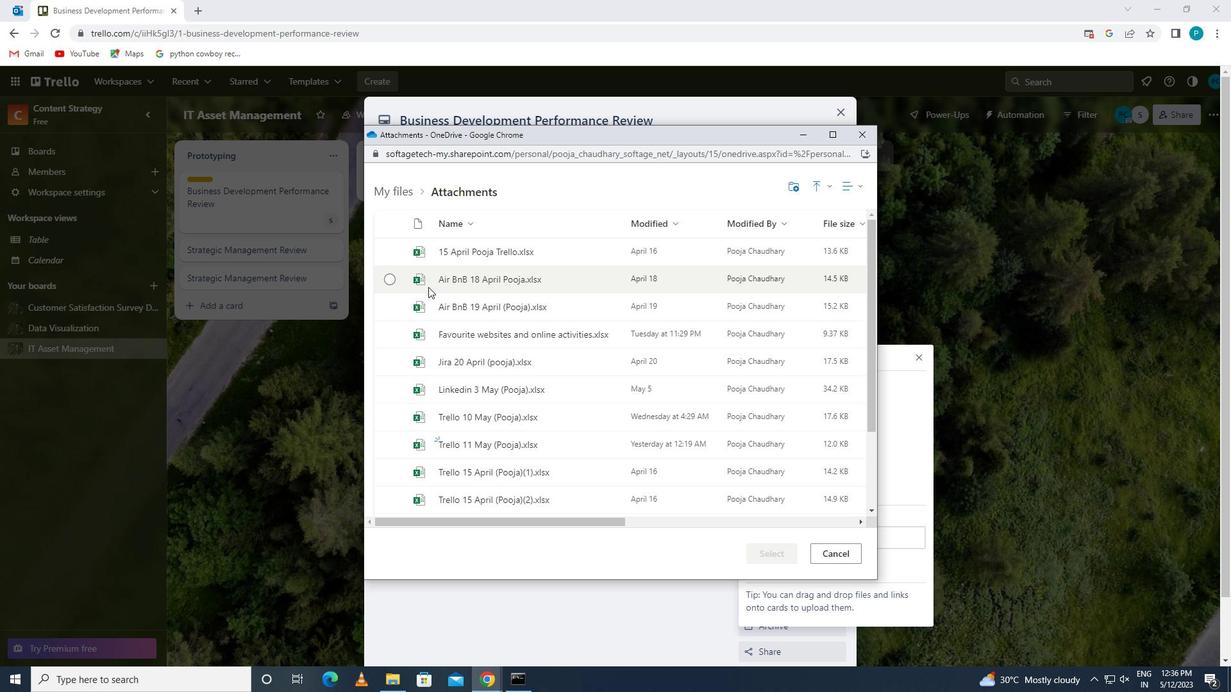 
Action: Mouse moved to (771, 548)
Screenshot: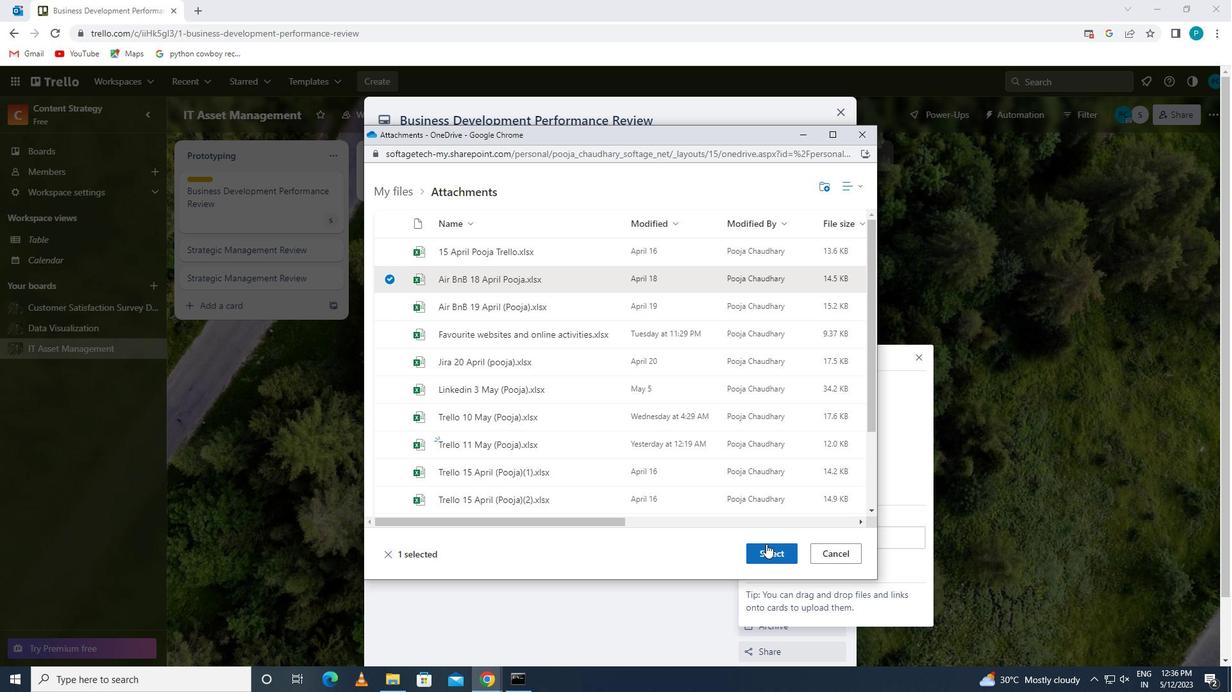 
Action: Mouse pressed left at (771, 548)
Screenshot: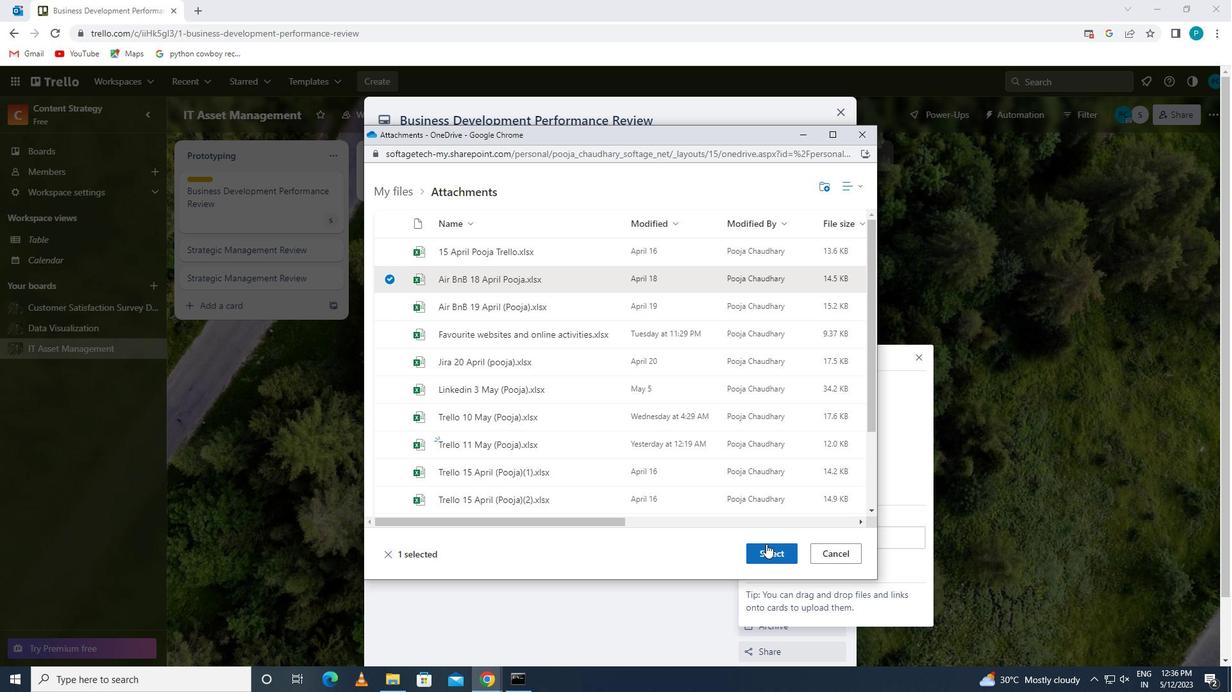 
Action: Mouse moved to (780, 355)
Screenshot: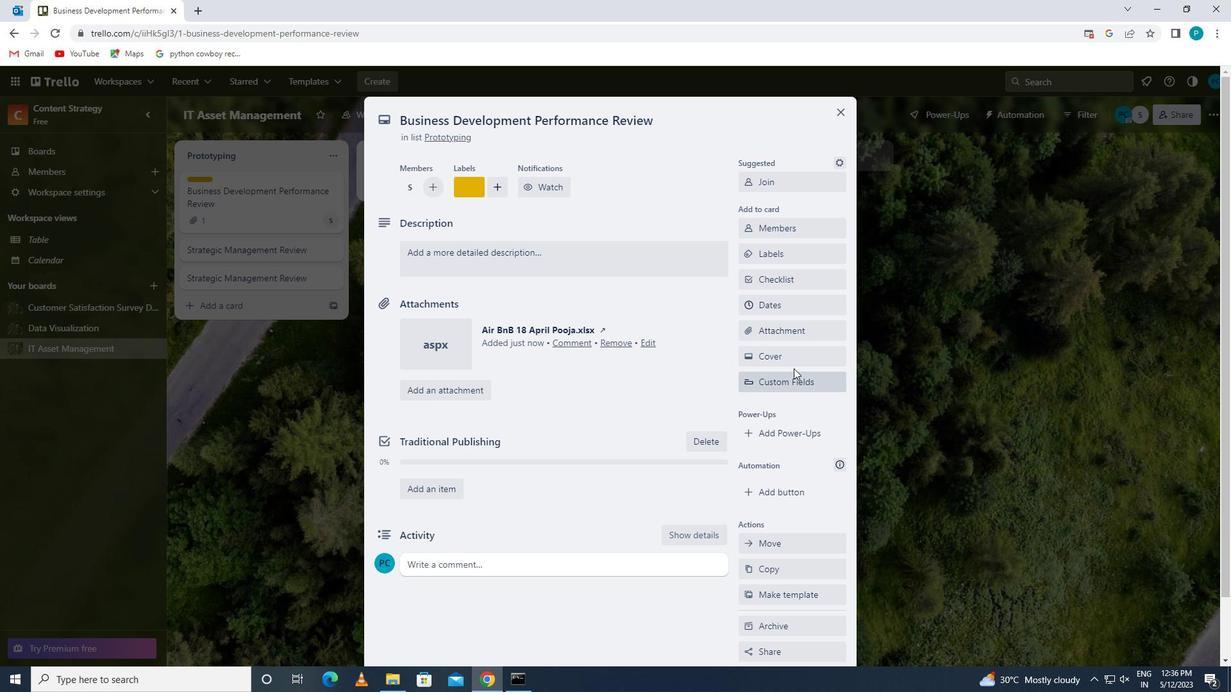
Action: Mouse pressed left at (780, 355)
Screenshot: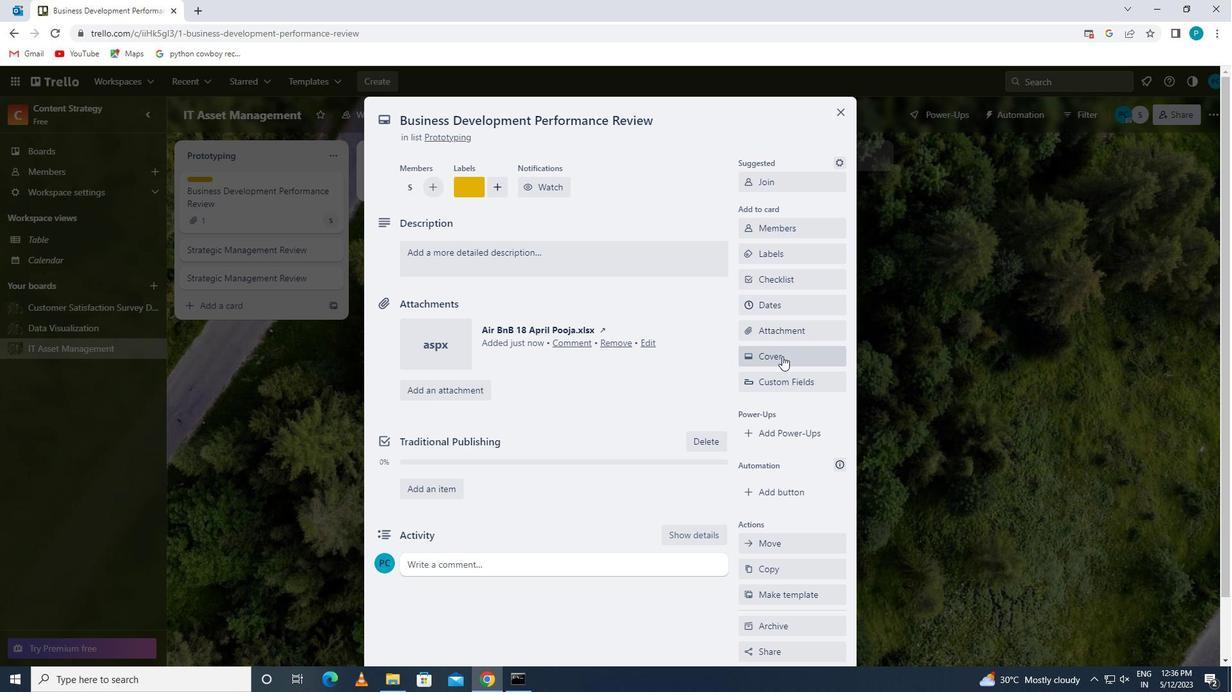 
Action: Mouse moved to (808, 415)
Screenshot: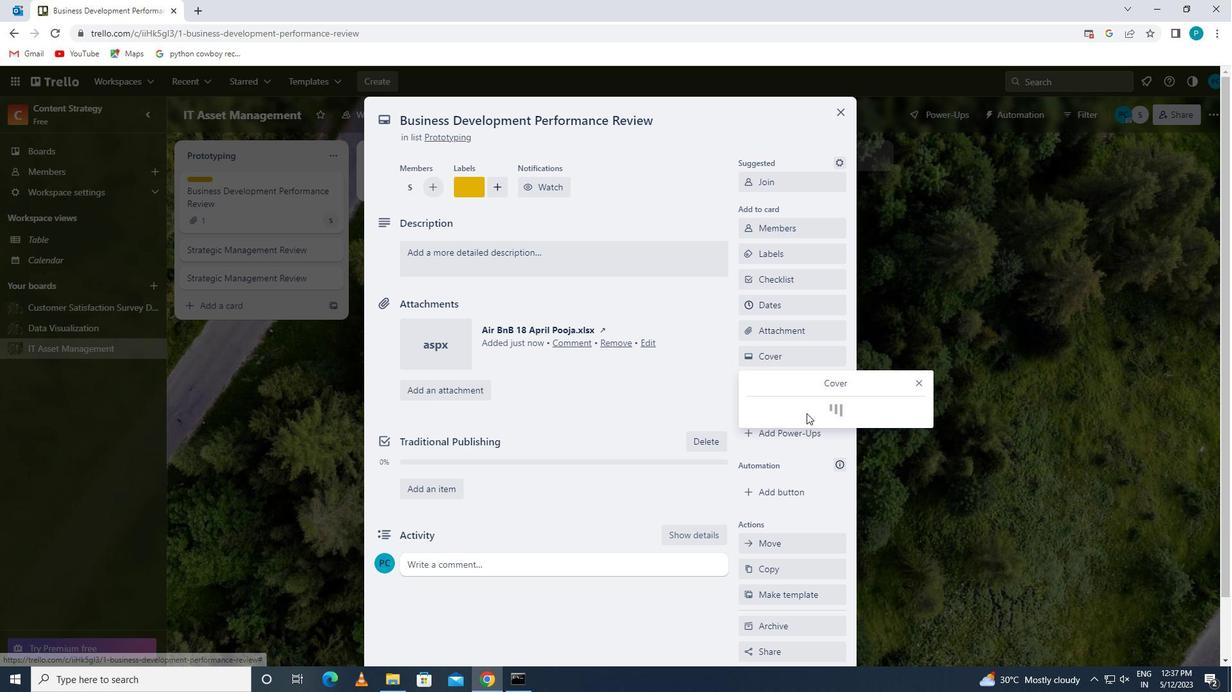 
Action: Mouse pressed left at (808, 415)
Screenshot: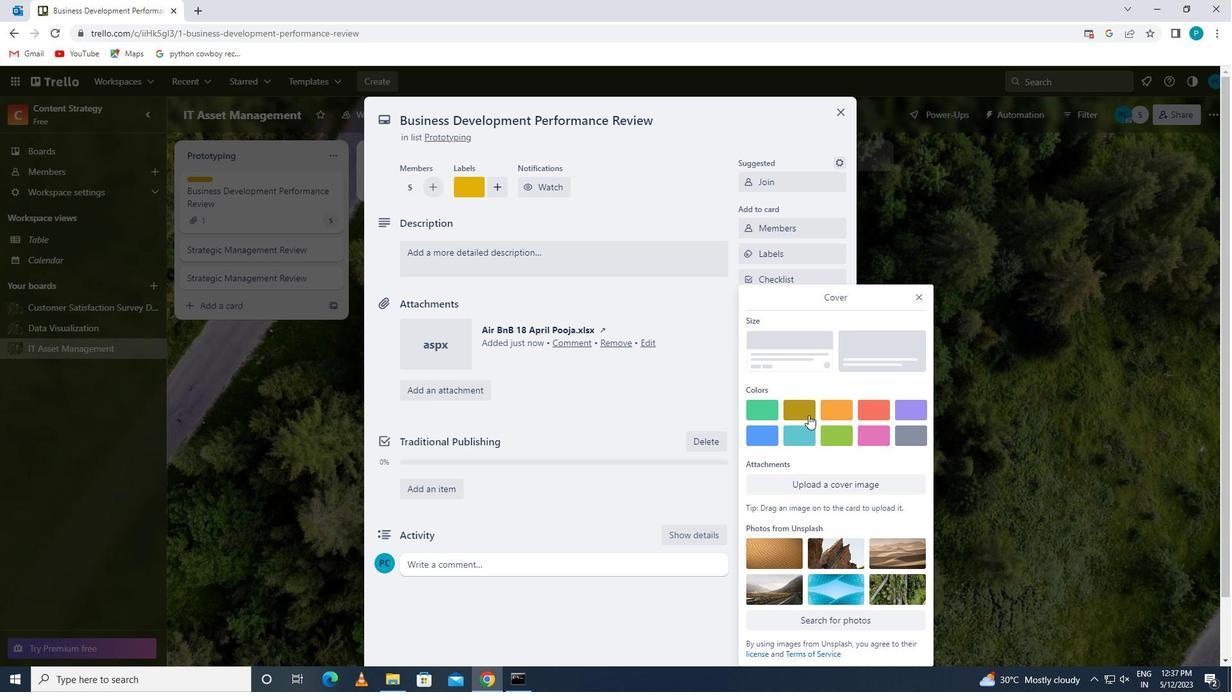 
Action: Mouse moved to (923, 274)
Screenshot: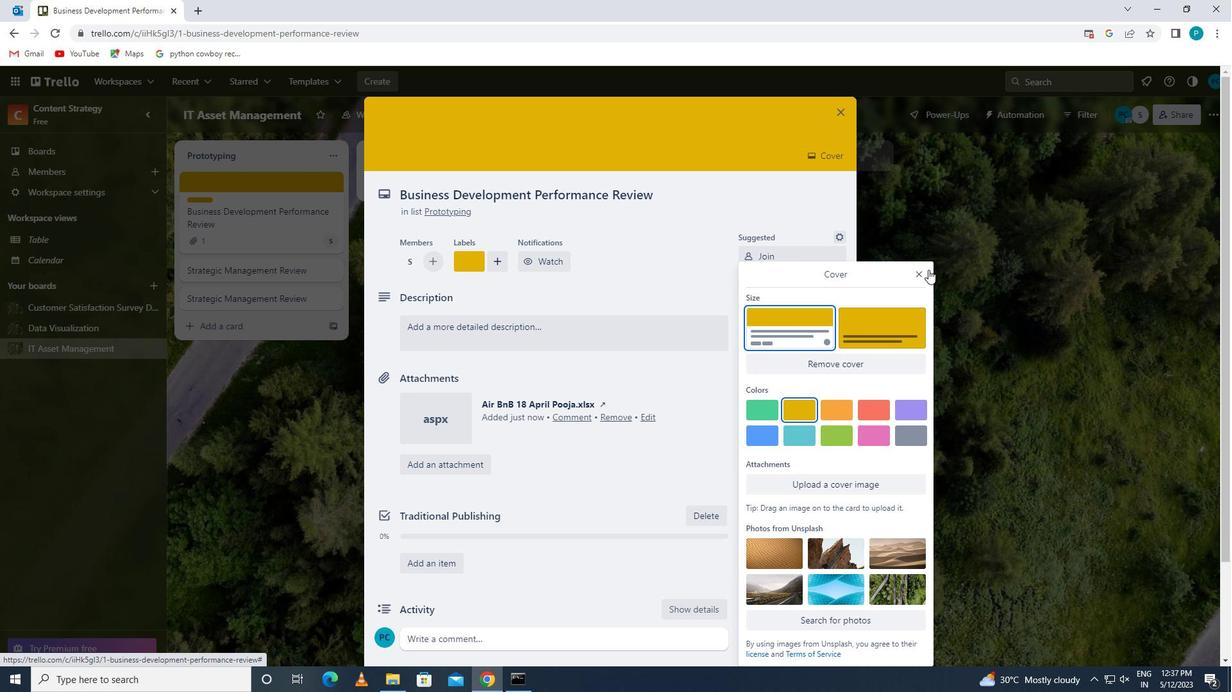 
Action: Mouse pressed left at (923, 274)
Screenshot: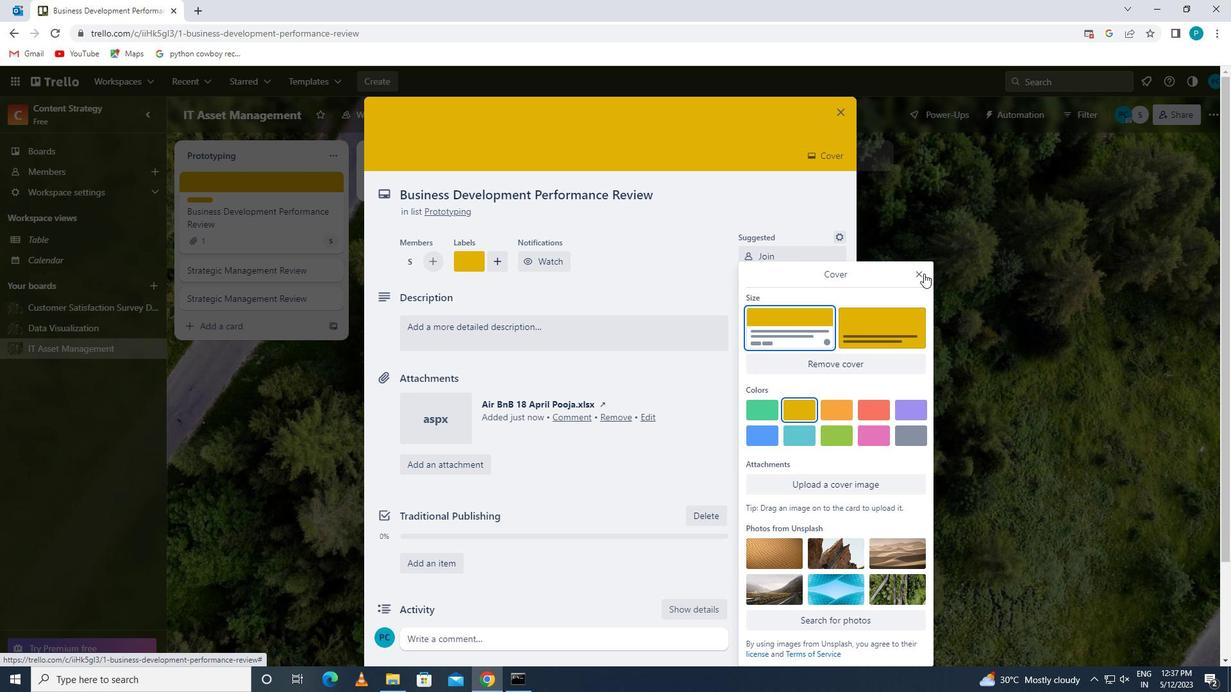 
Action: Mouse moved to (635, 322)
Screenshot: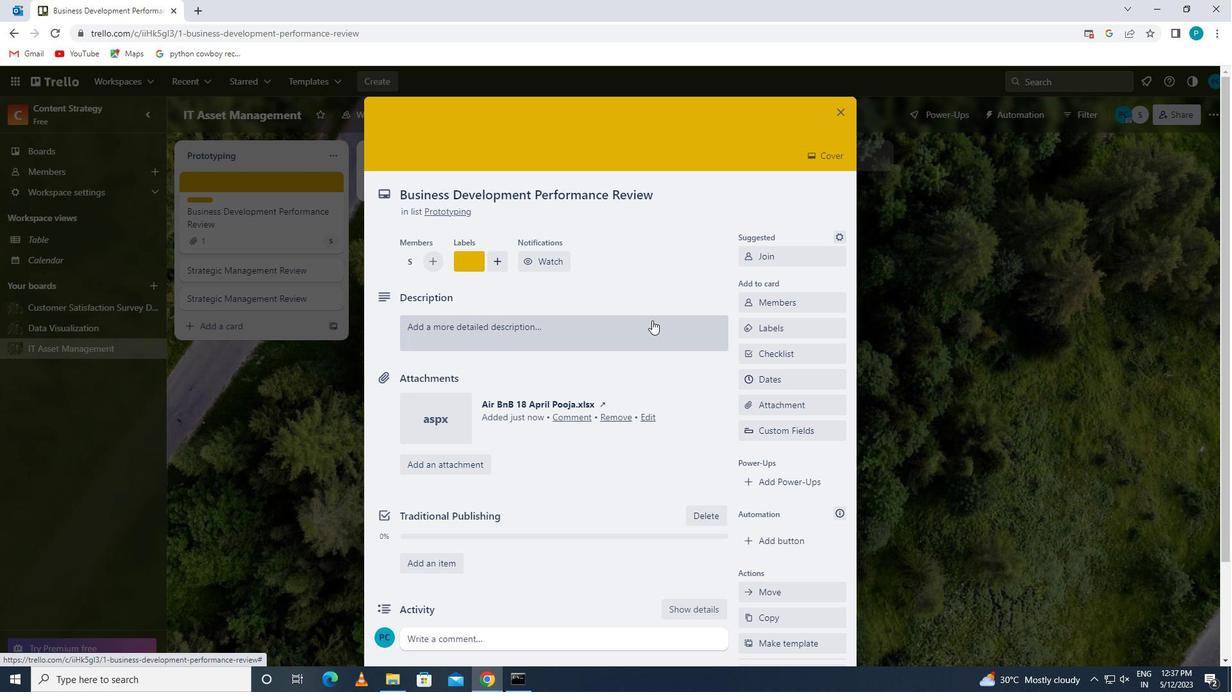 
Action: Mouse pressed left at (635, 322)
Screenshot: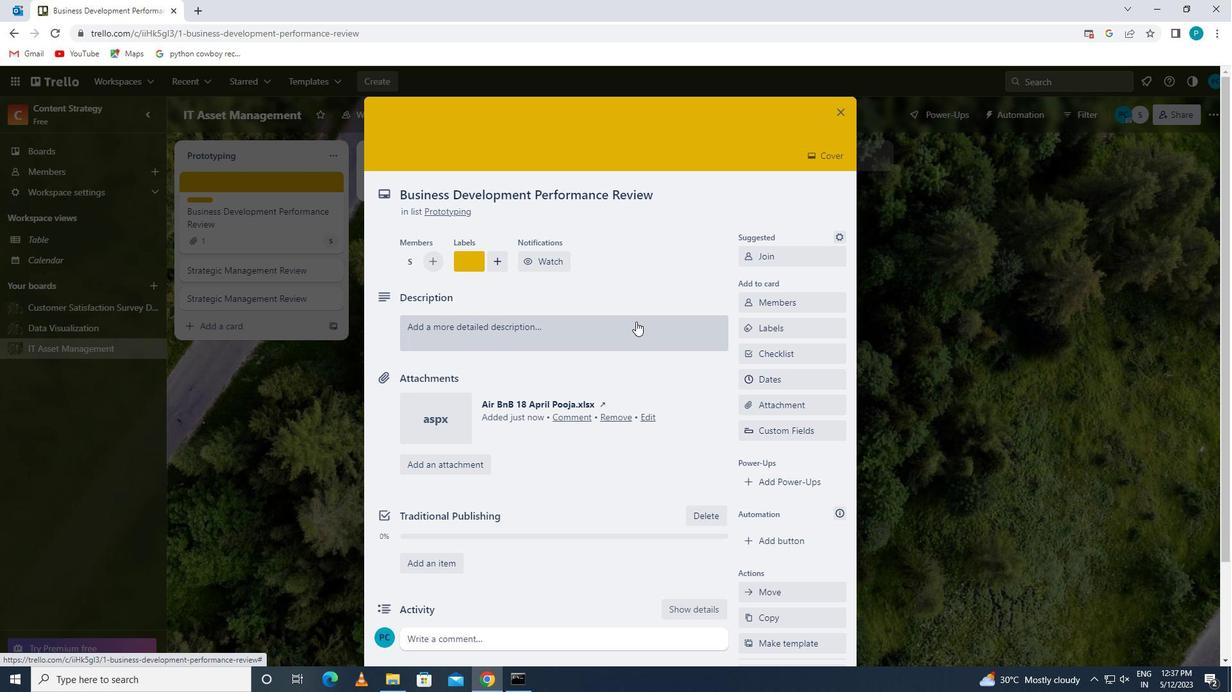 
Action: Key pressed <Key.caps_lock>p<Key.caps_lock>lan<Key.space>and<Key.space>execute<Key.space>company<Key.space>holiday<Key.space>party
Screenshot: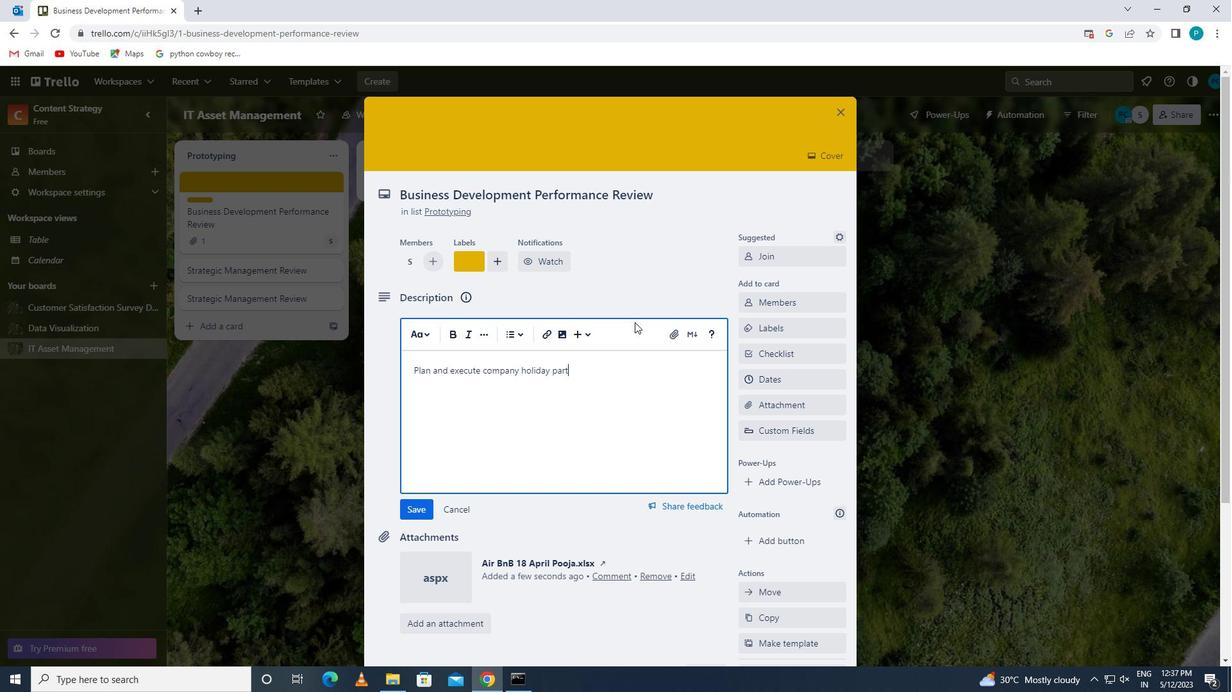 
Action: Mouse moved to (424, 507)
Screenshot: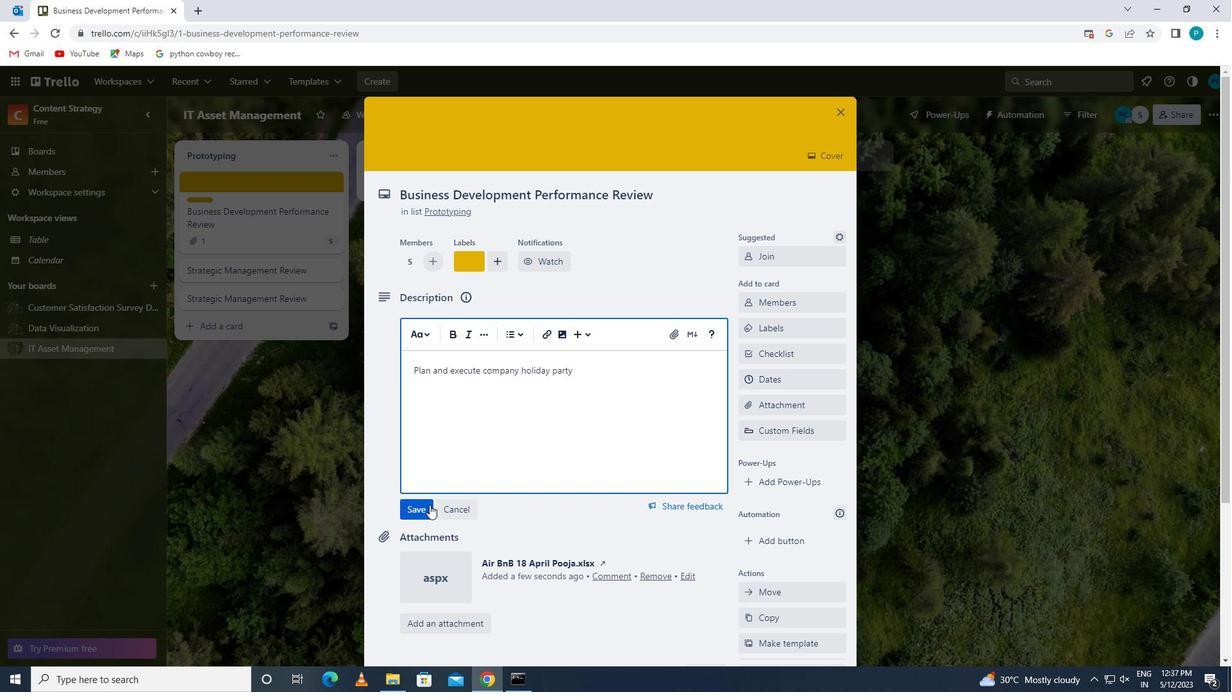 
Action: Mouse pressed left at (424, 507)
Screenshot: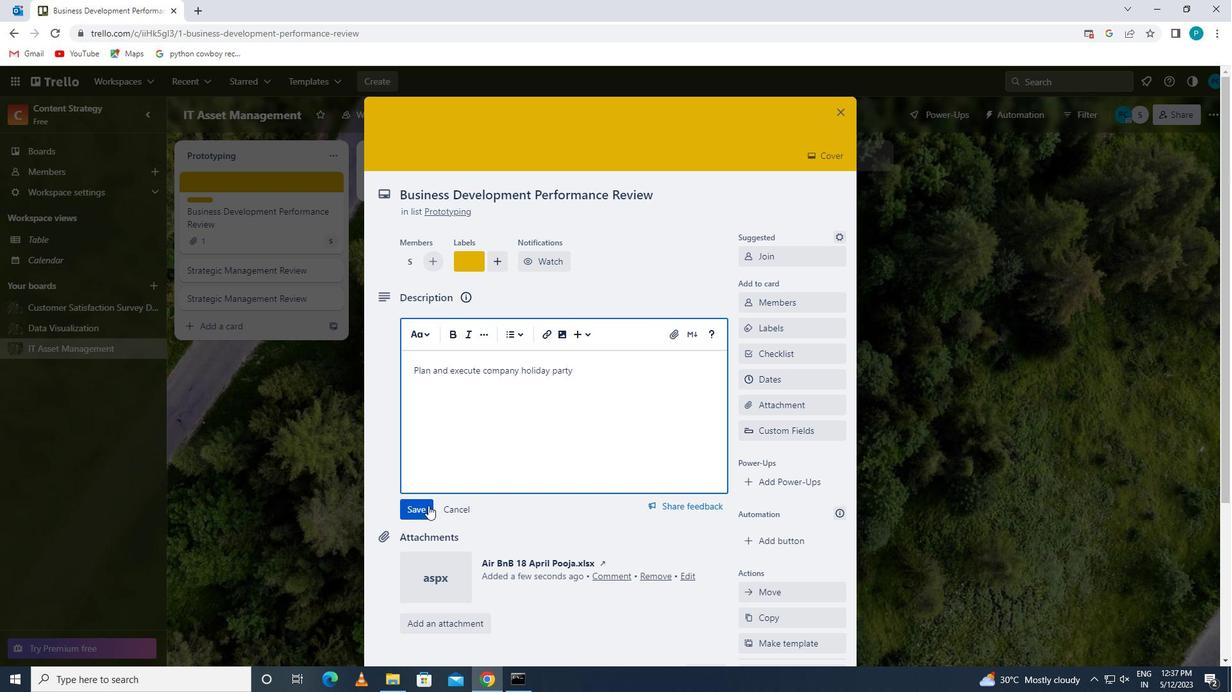
Action: Mouse scrolled (424, 506) with delta (0, 0)
Screenshot: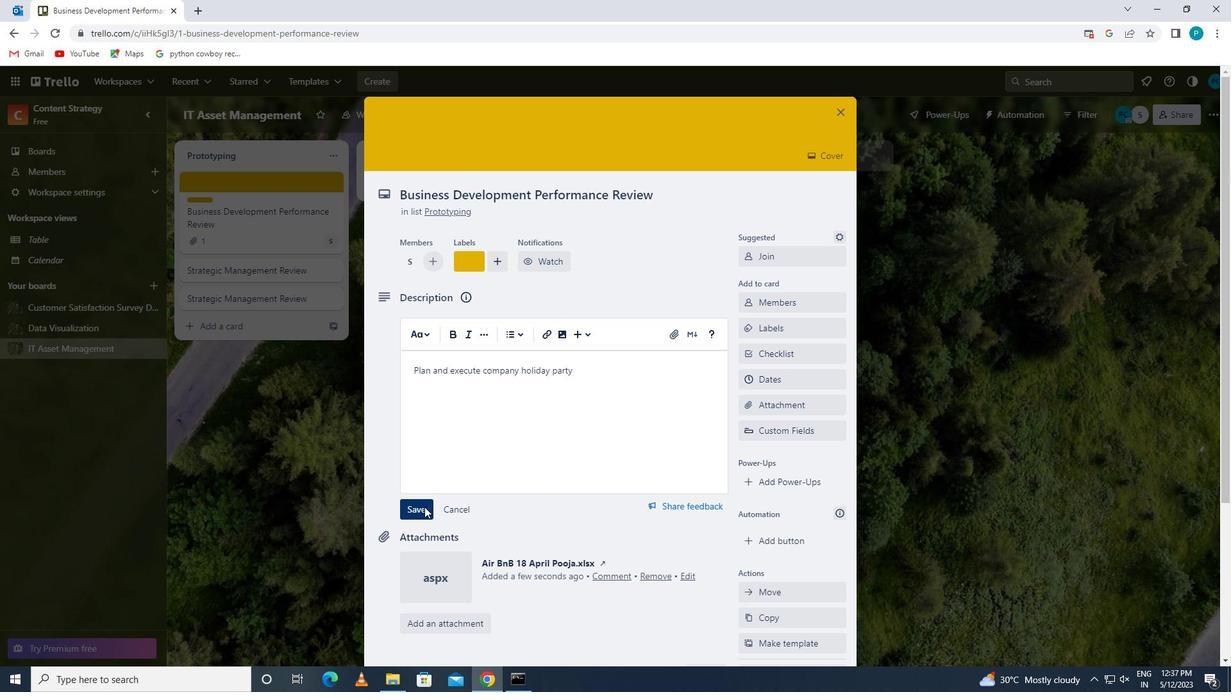 
Action: Mouse scrolled (424, 506) with delta (0, 0)
Screenshot: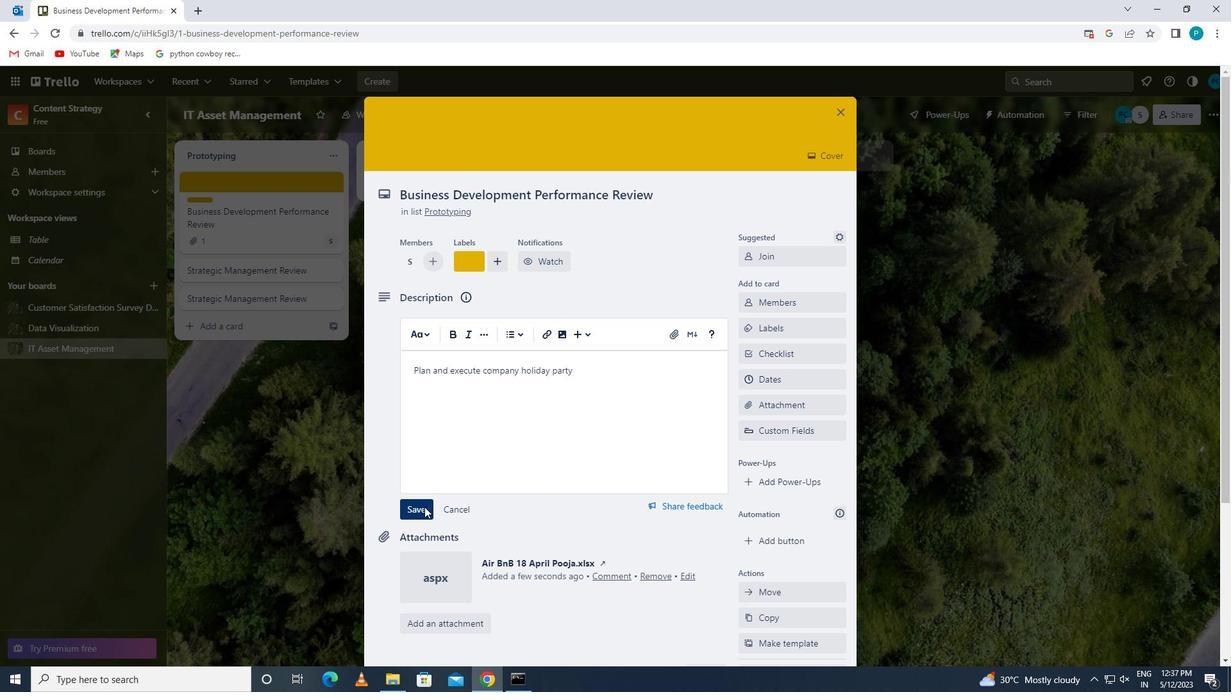 
Action: Mouse scrolled (424, 506) with delta (0, 0)
Screenshot: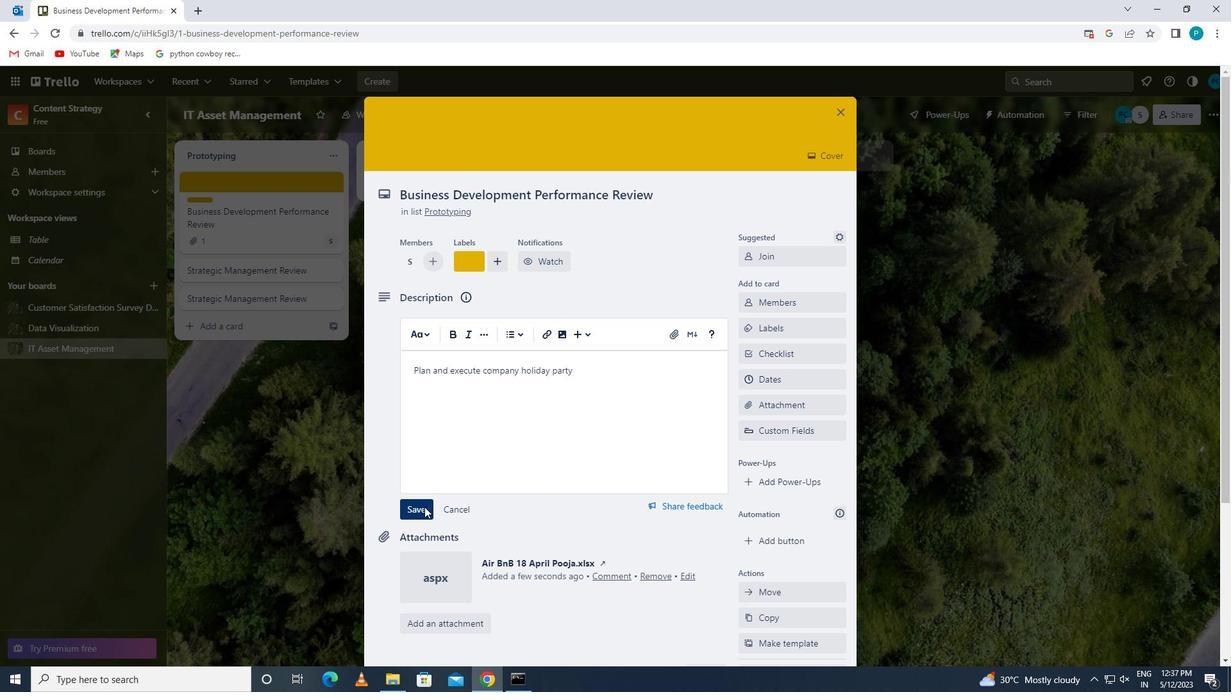 
Action: Mouse moved to (431, 502)
Screenshot: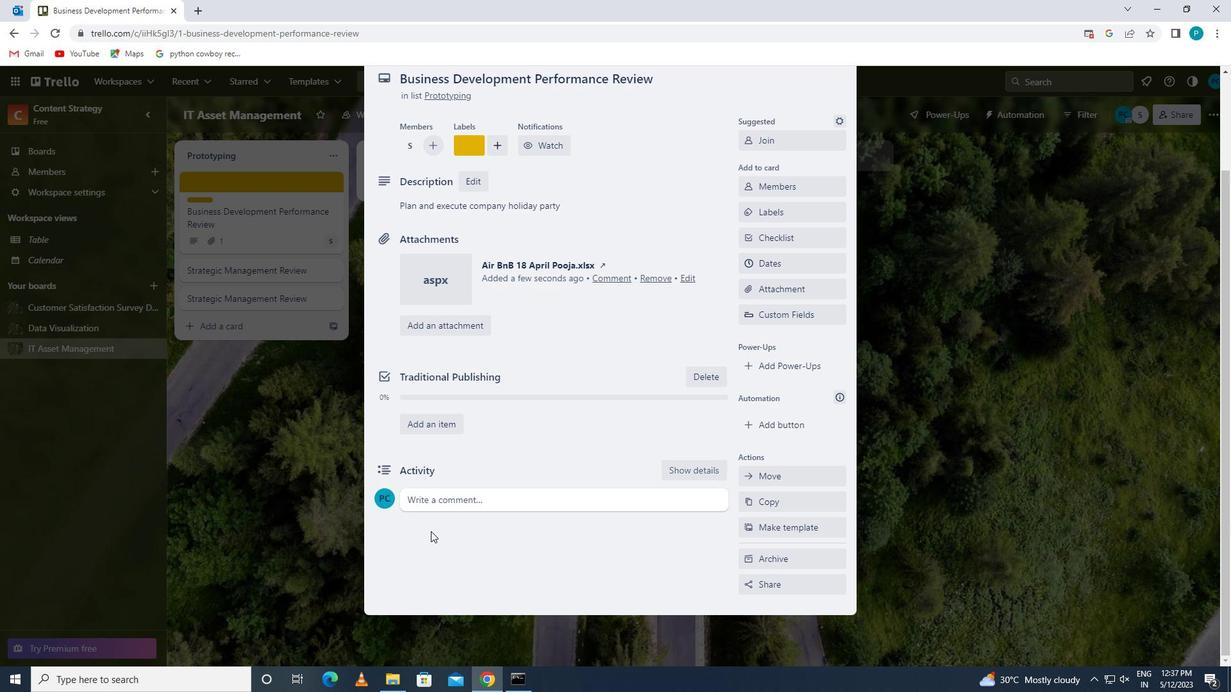 
Action: Mouse pressed left at (431, 502)
Screenshot: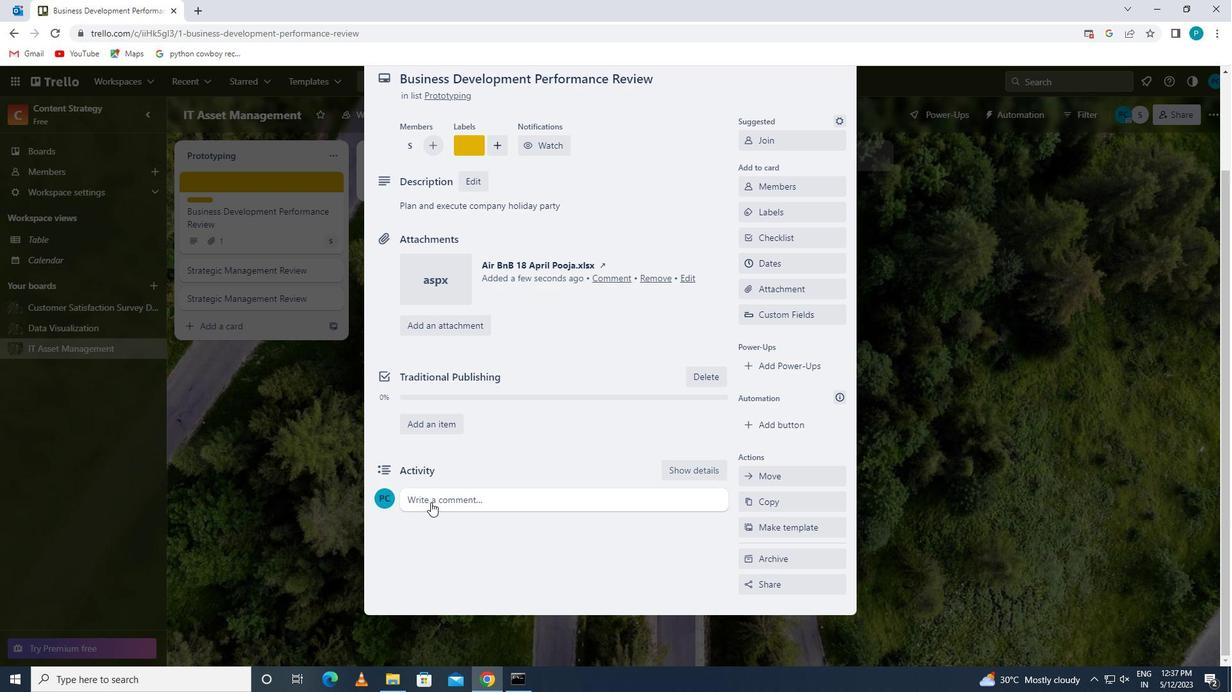 
Action: Key pressed <Key.caps_lock>l<Key.caps_lock>et<Key.space>us<Key.space>approach<Key.space>this<Key.space>task<Key.space>with<Key.space>a<Key.space>sense<Key.space>of<Key.space>transparency<Key.space>and<Key.space>opn<Key.backspace>en<Key.space>communication,ensuring<Key.space>that<Key.space>all<Key.space>stakeholders<Key.space>are<Key.space>informed<Key.space>and<Key.space>involved
Screenshot: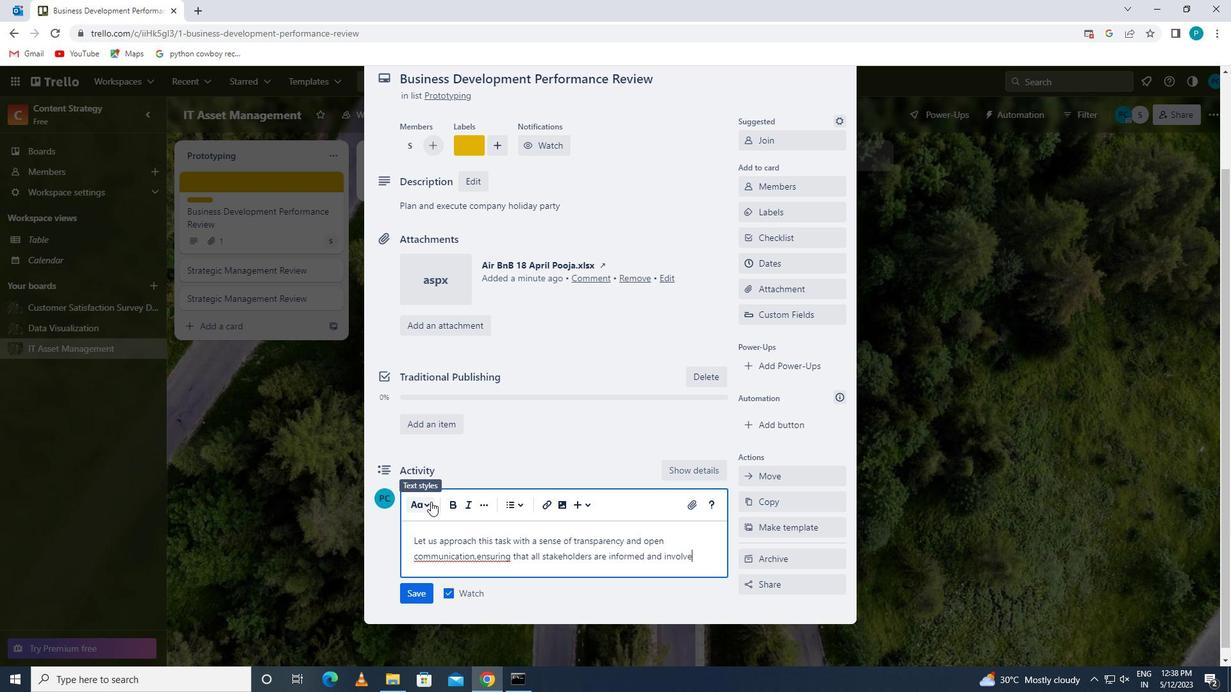 
Action: Mouse moved to (424, 588)
Screenshot: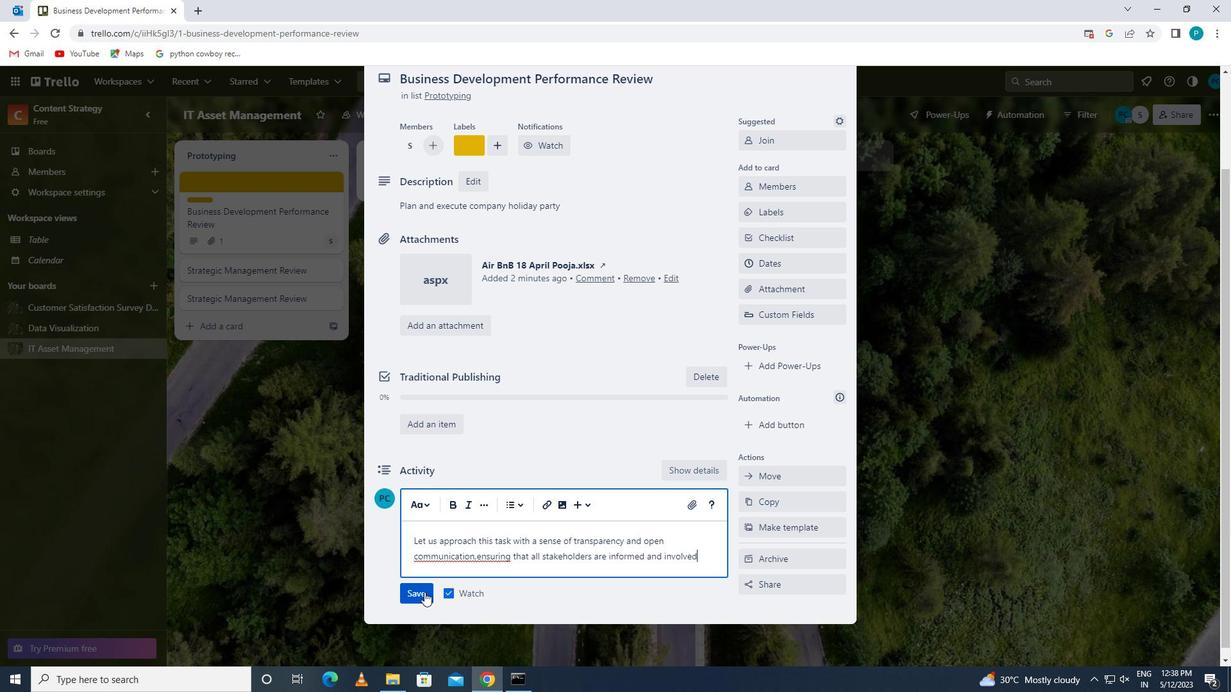 
Action: Mouse pressed left at (424, 588)
Screenshot: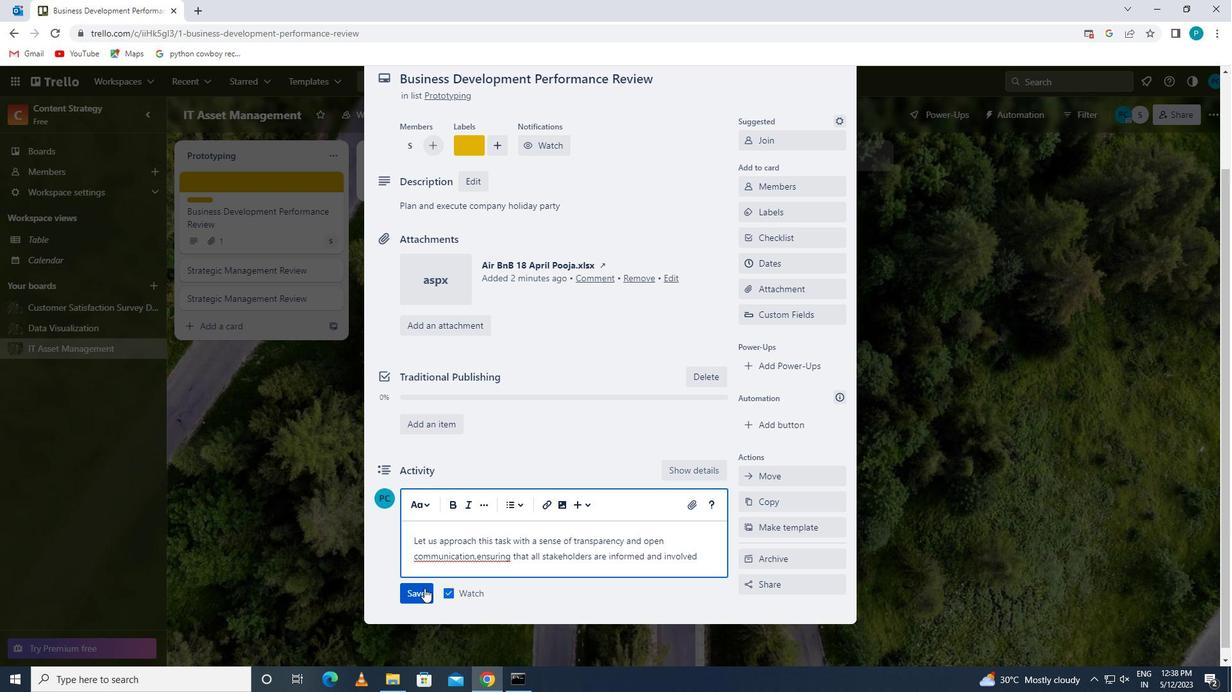 
Action: Mouse moved to (765, 258)
Screenshot: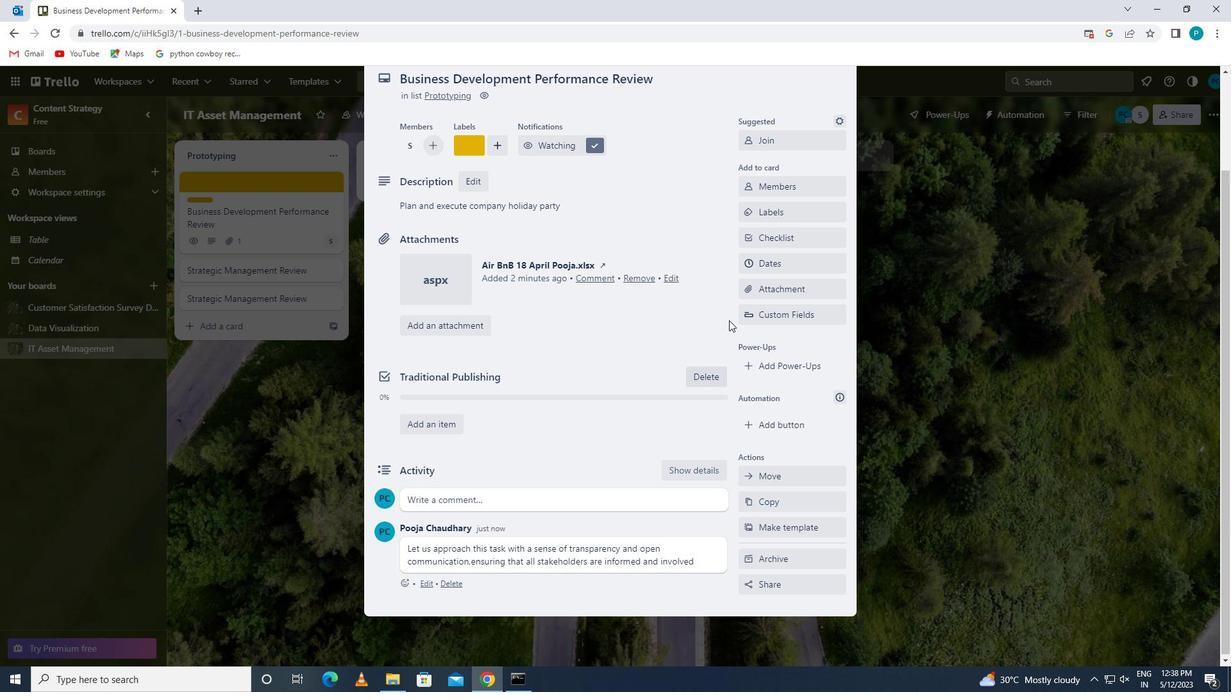 
Action: Mouse pressed left at (765, 258)
Screenshot: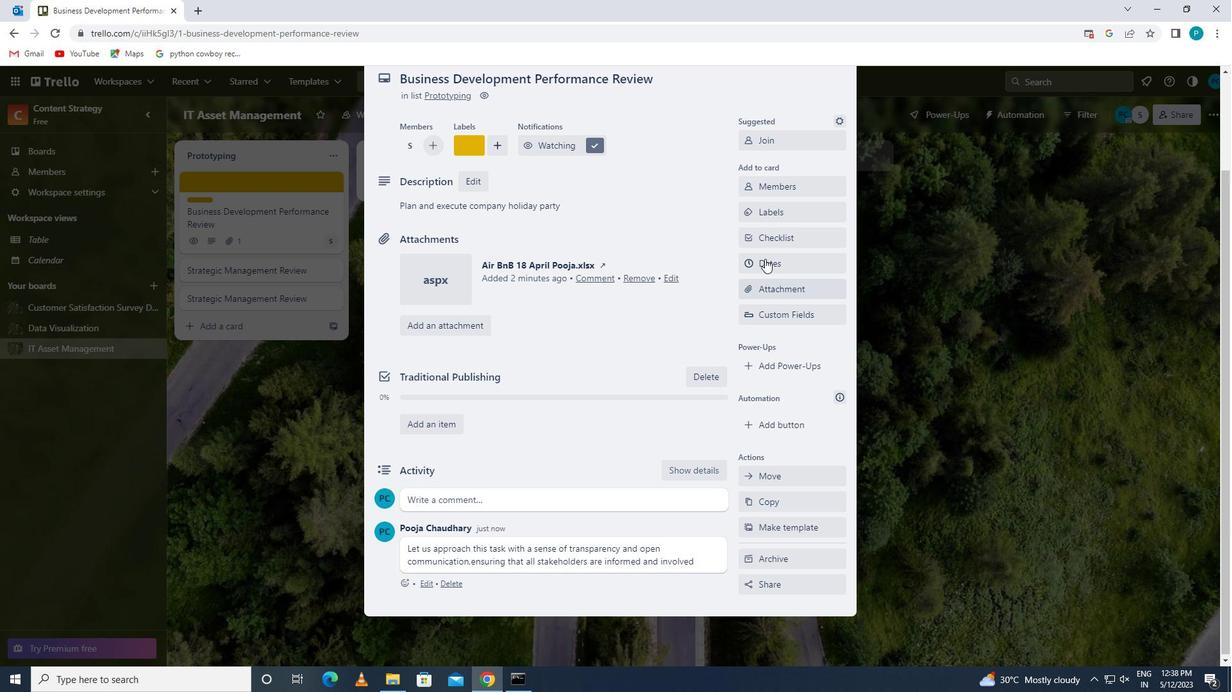 
Action: Mouse moved to (750, 348)
Screenshot: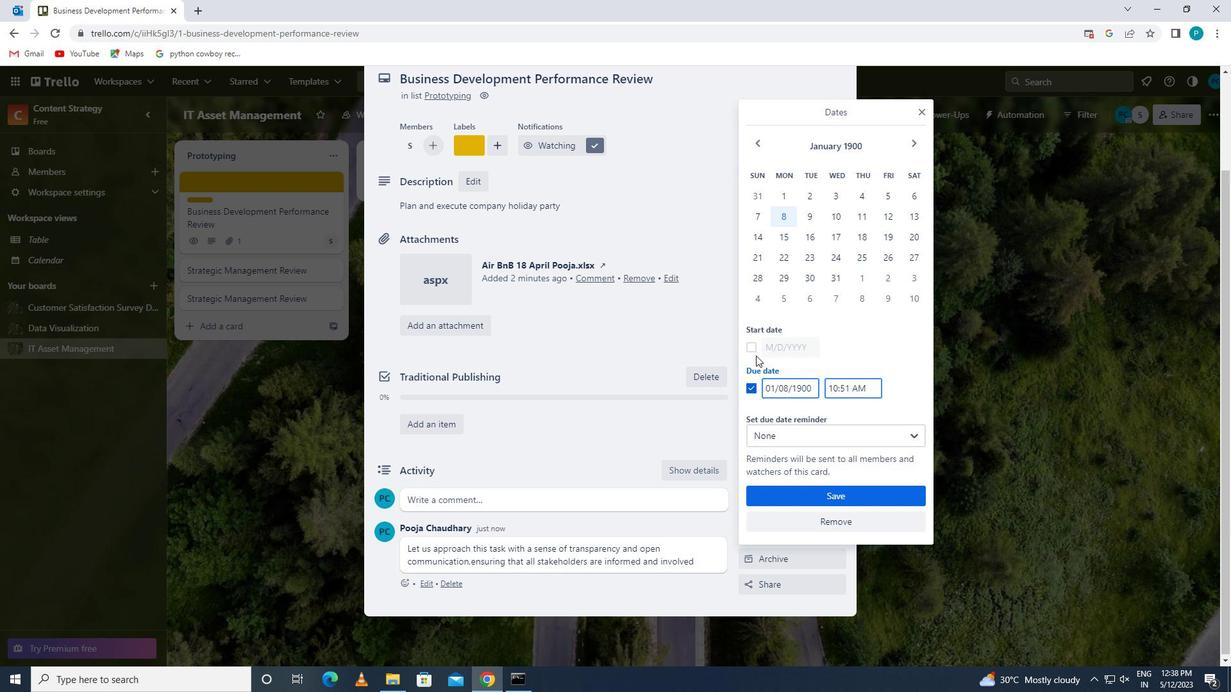 
Action: Mouse pressed left at (750, 348)
Screenshot: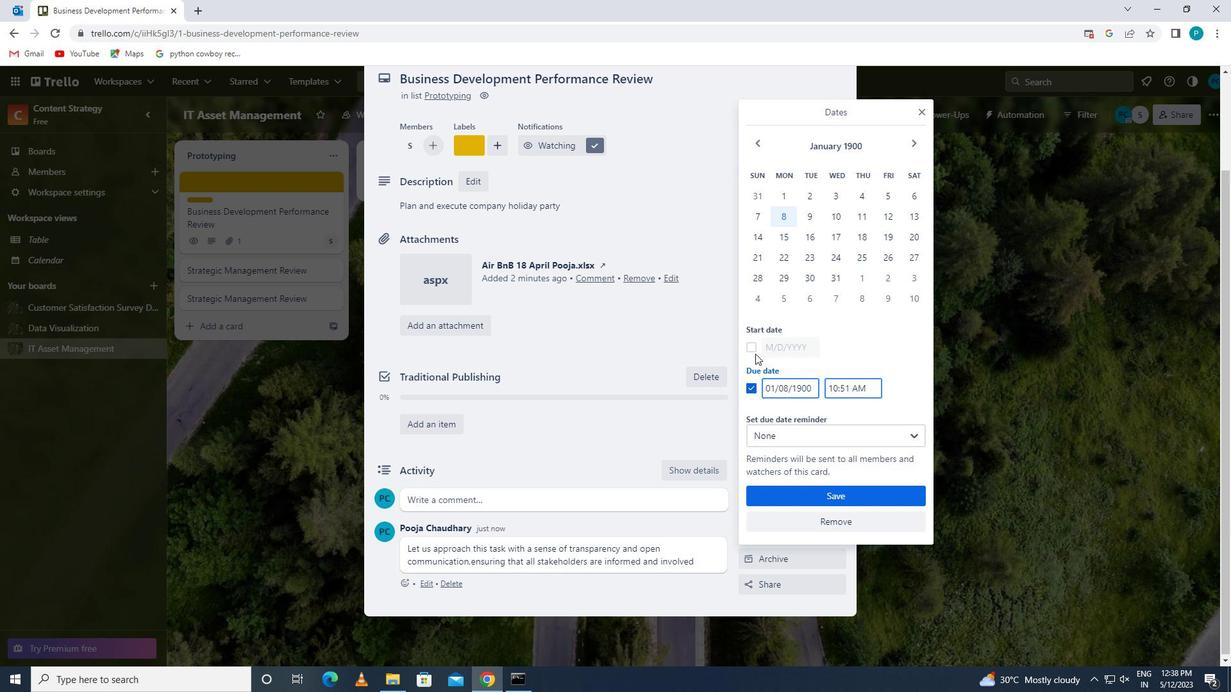 
Action: Mouse moved to (789, 345)
Screenshot: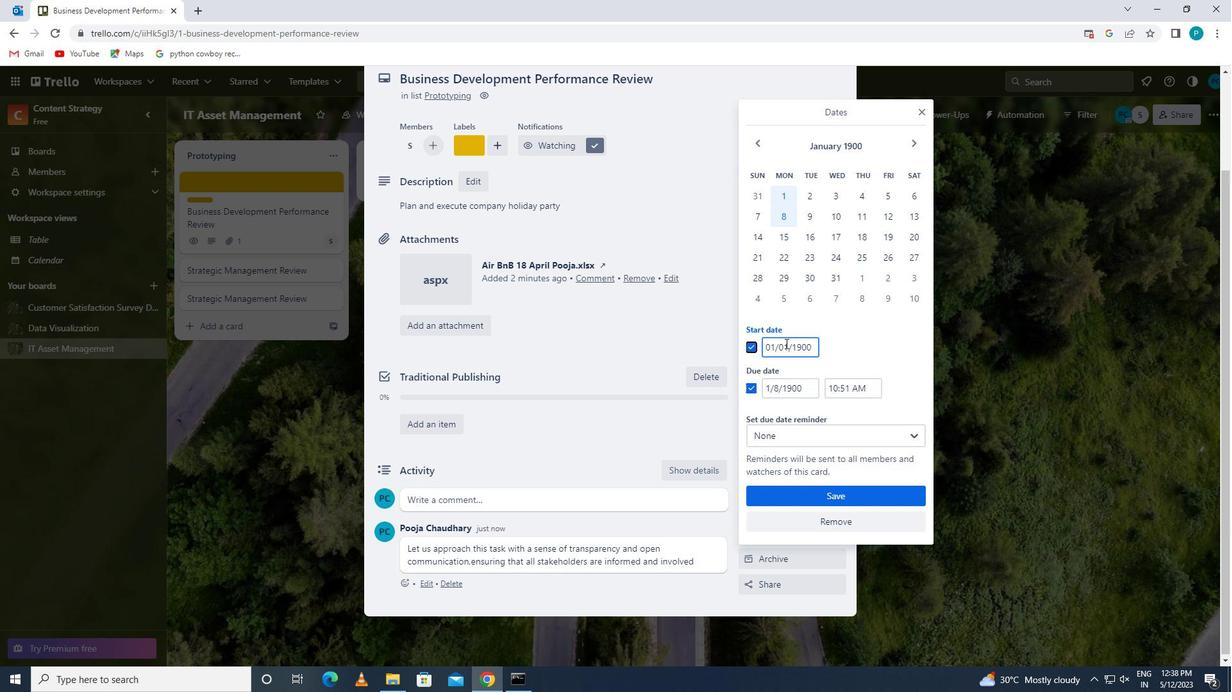 
Action: Mouse pressed left at (789, 345)
Screenshot: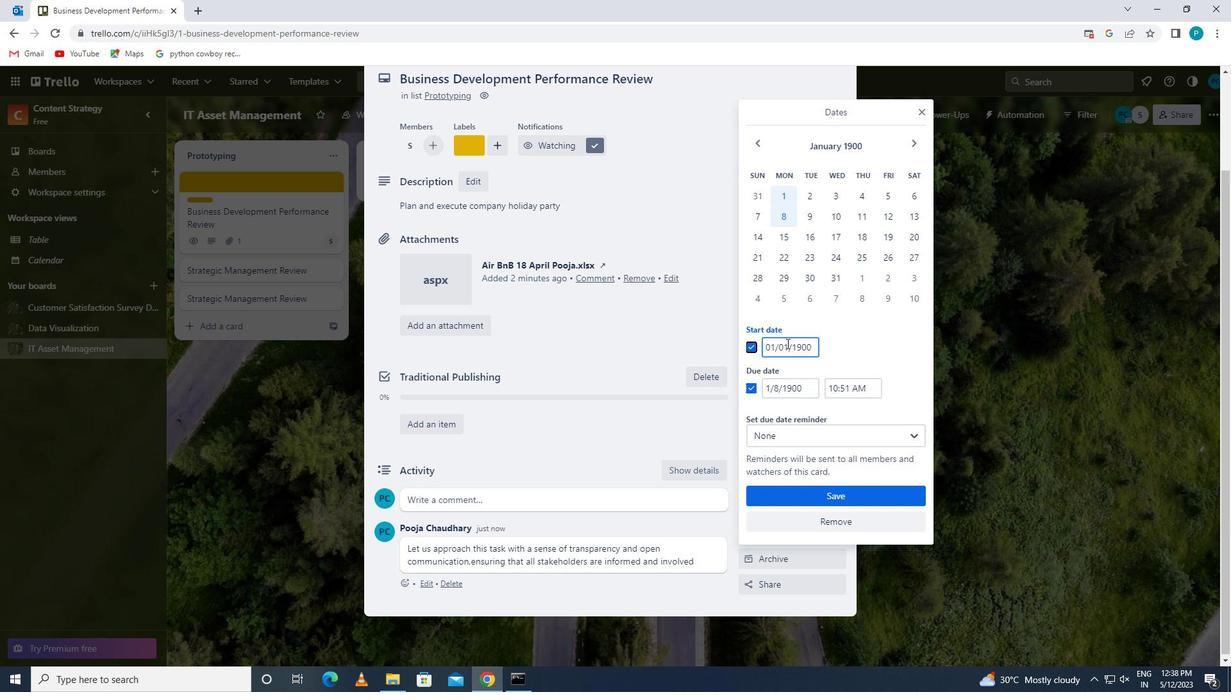 
Action: Mouse moved to (778, 345)
Screenshot: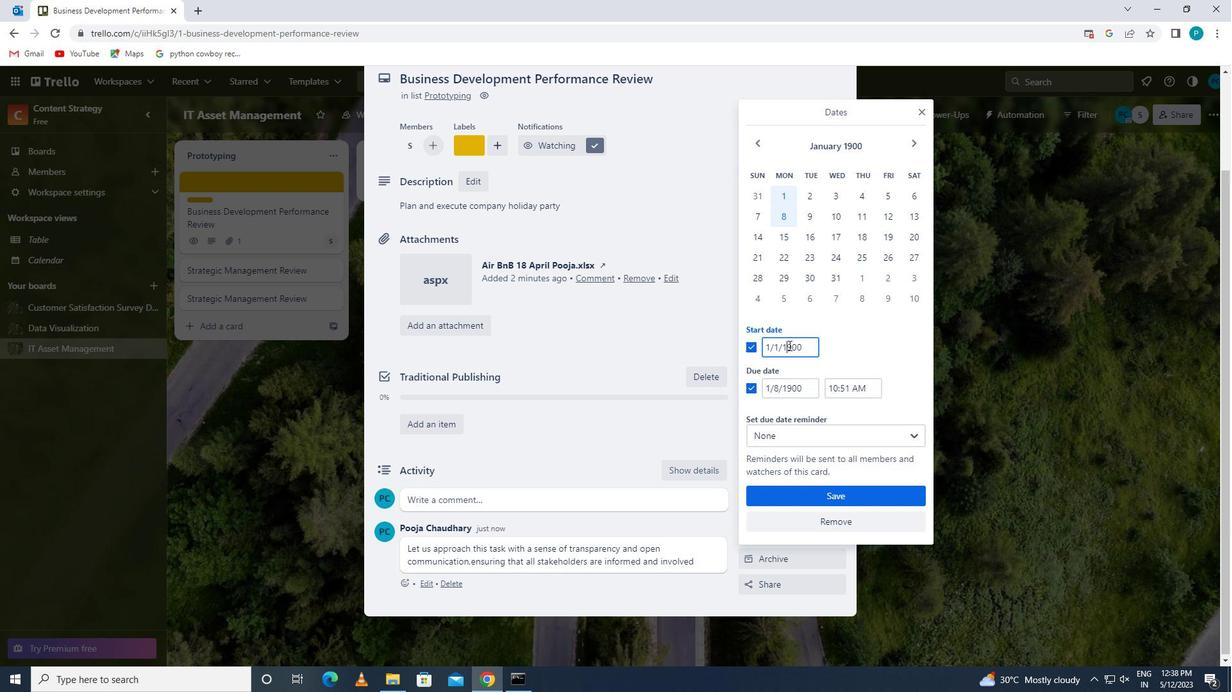 
Action: Mouse pressed left at (778, 345)
Screenshot: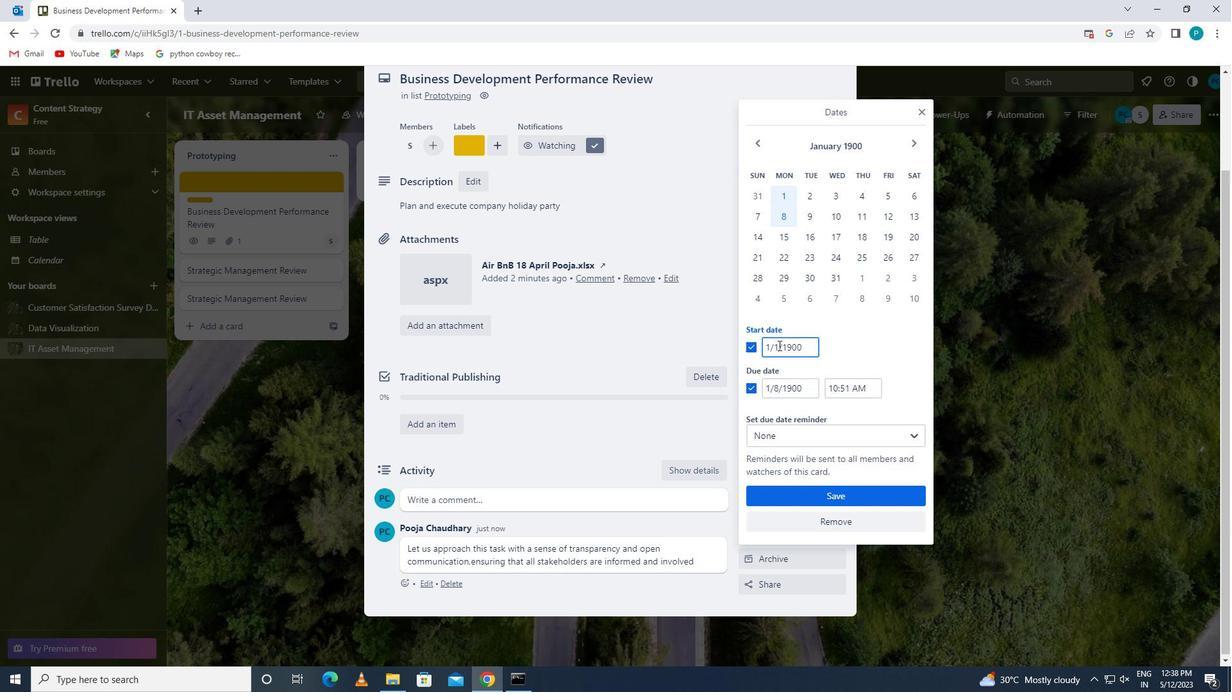 
Action: Key pressed <Key.backspace>2
Screenshot: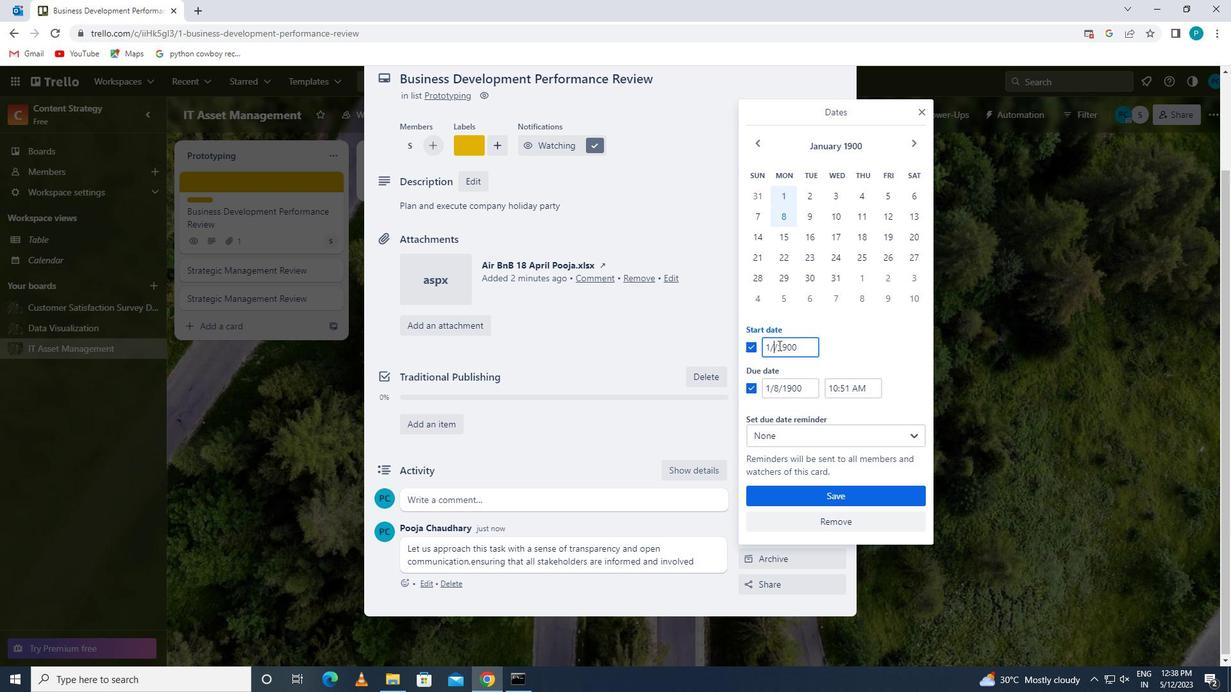 
Action: Mouse moved to (782, 388)
Screenshot: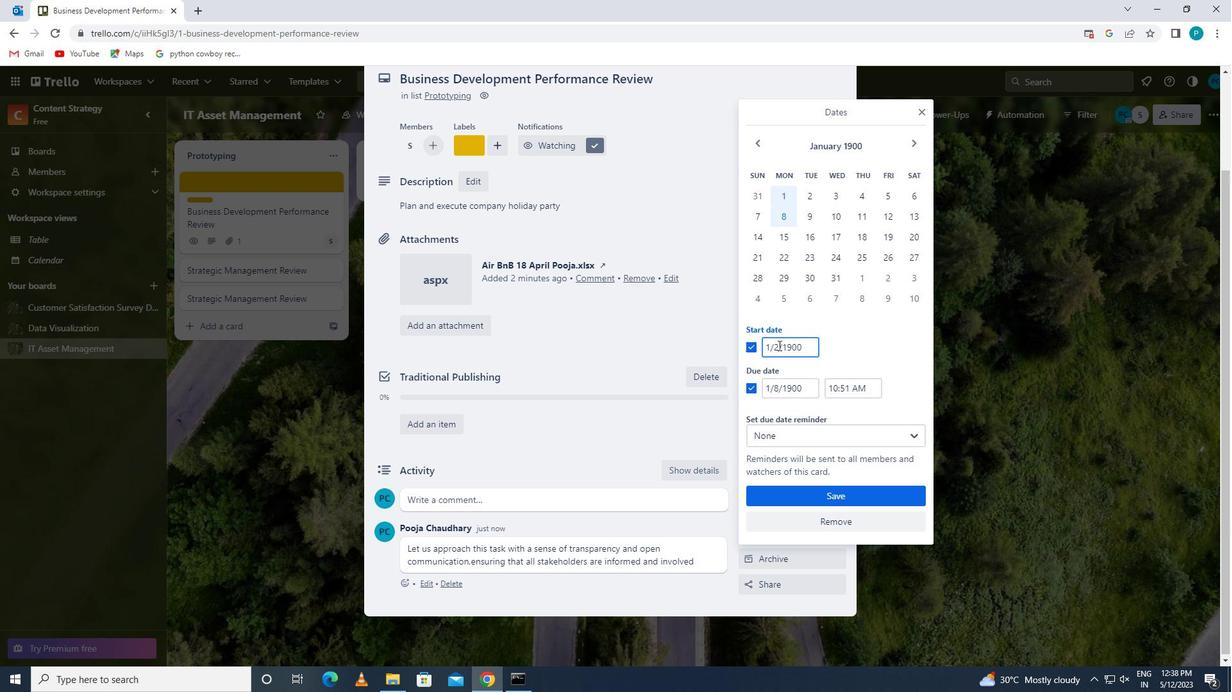 
Action: Mouse pressed left at (782, 388)
Screenshot: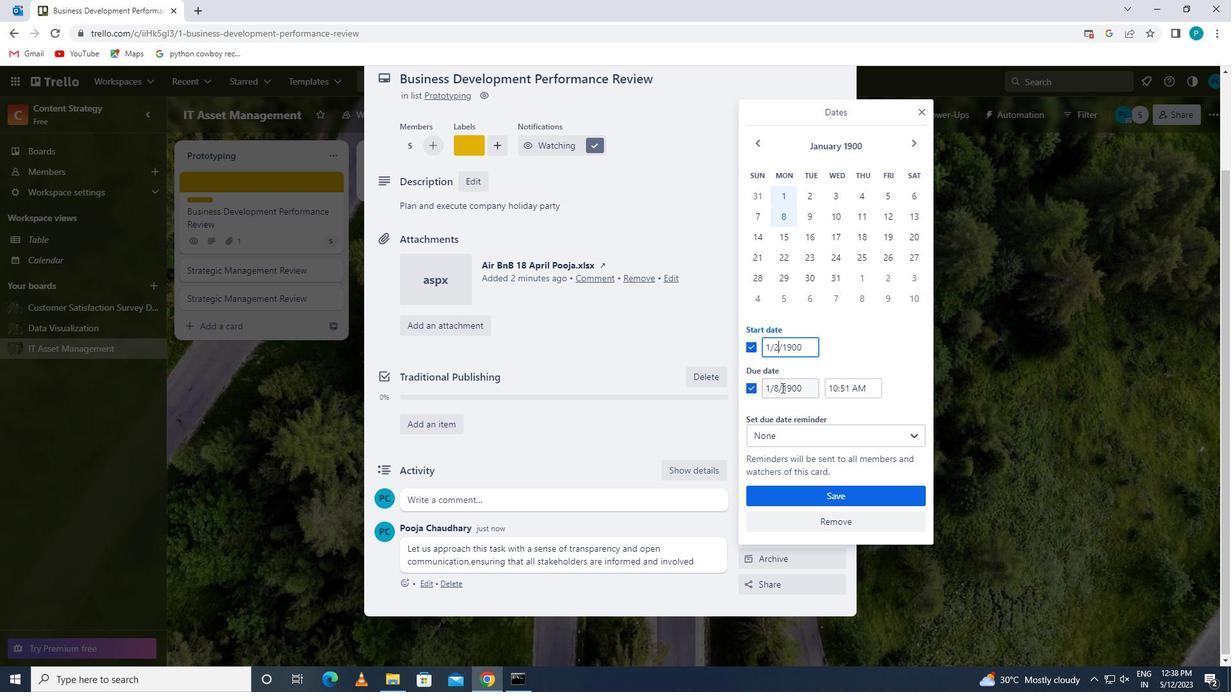 
Action: Mouse moved to (778, 388)
Screenshot: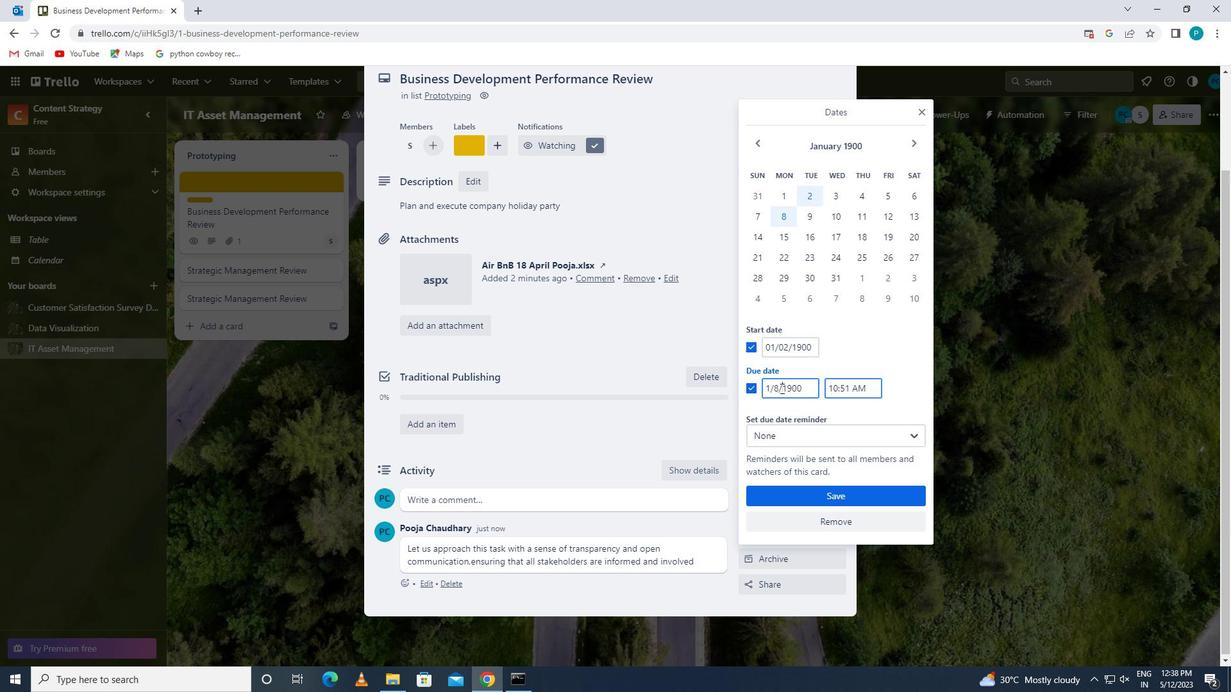 
Action: Mouse pressed left at (778, 388)
Screenshot: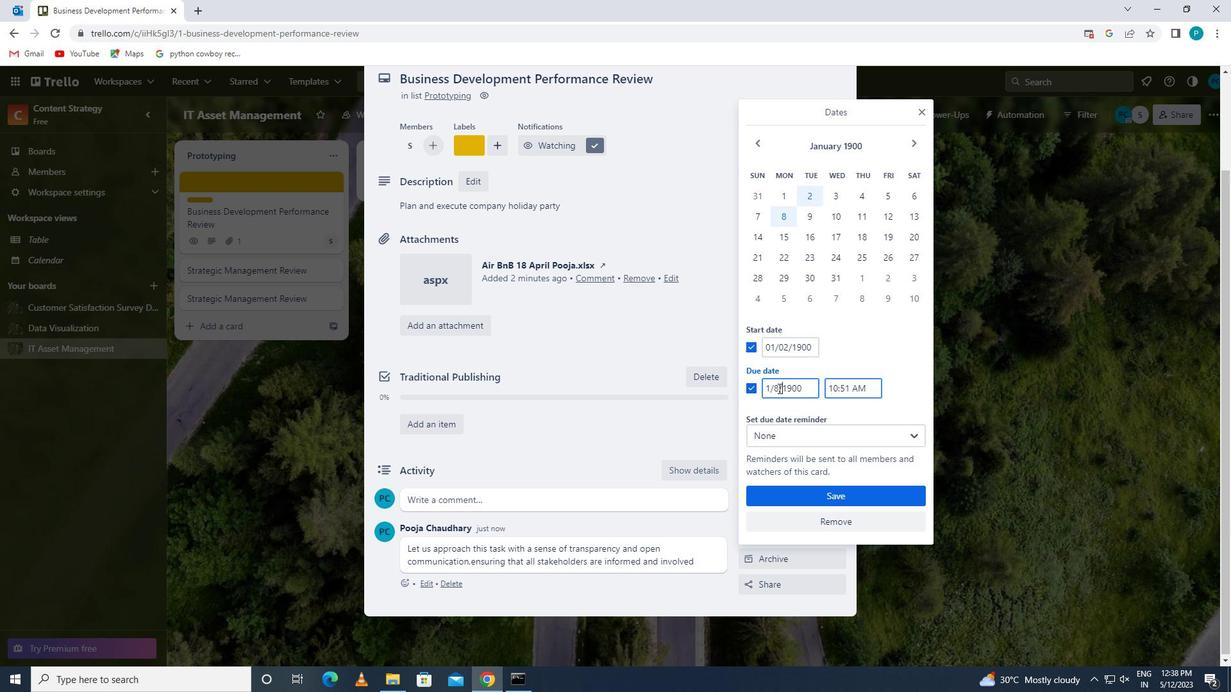 
Action: Key pressed <Key.backspace>9
Screenshot: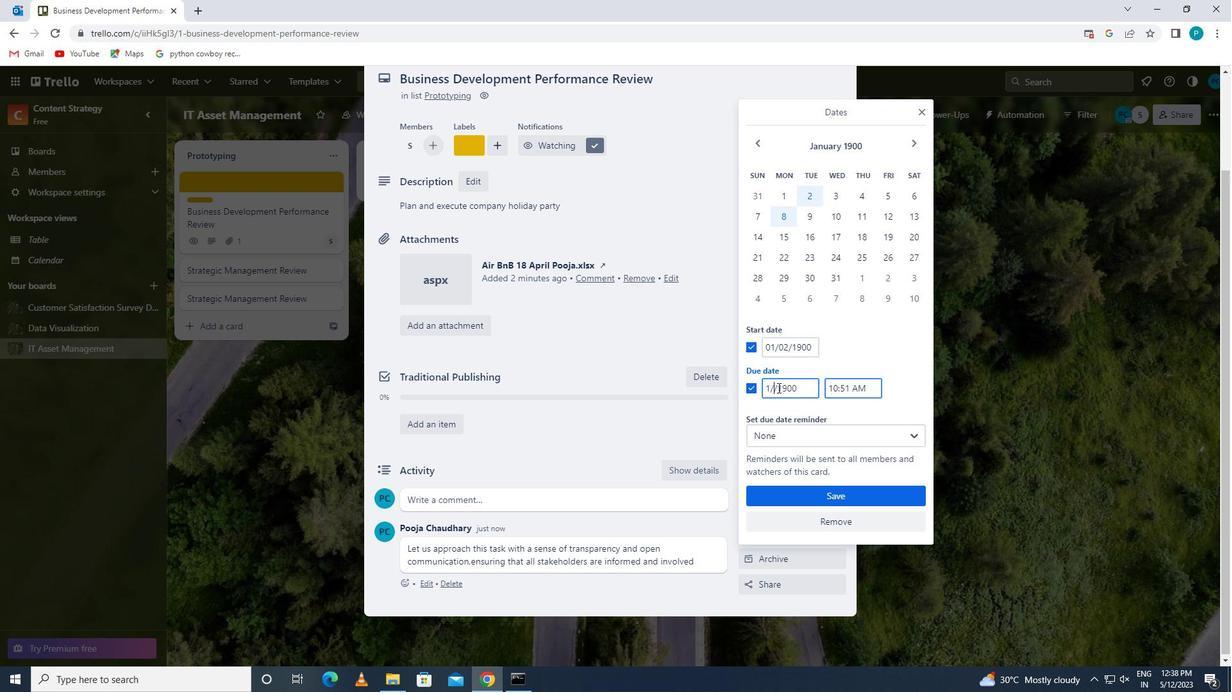 
Action: Mouse moved to (799, 497)
Screenshot: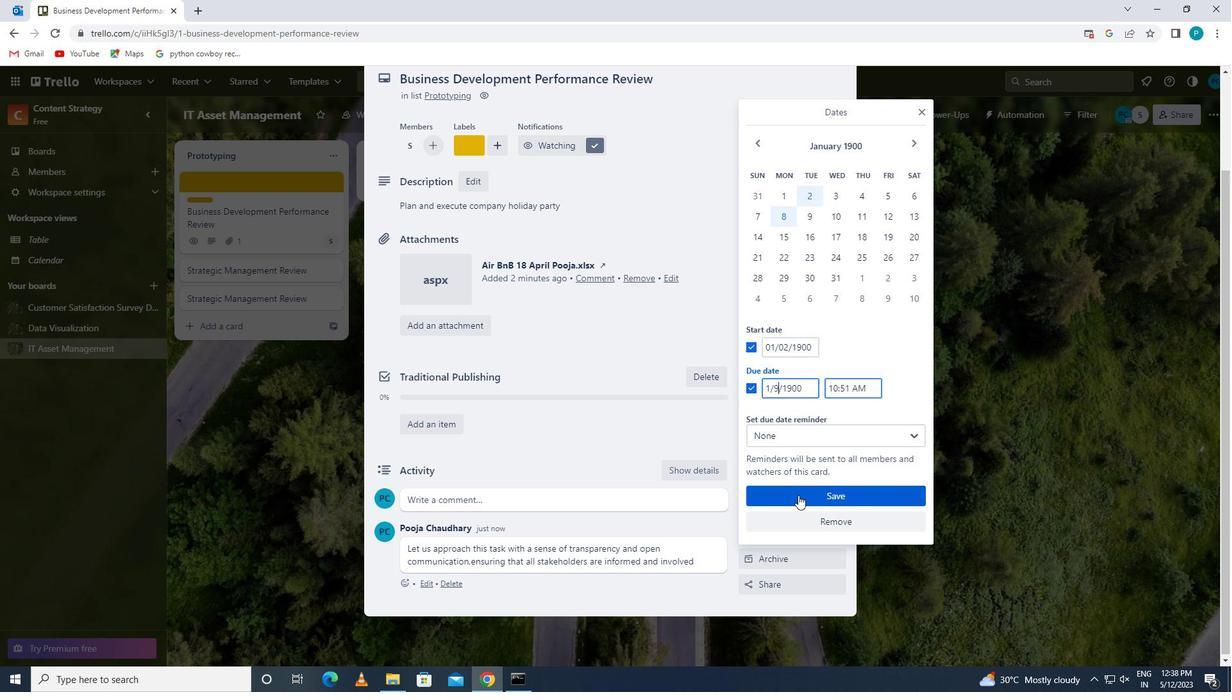 
Action: Mouse pressed left at (799, 497)
Screenshot: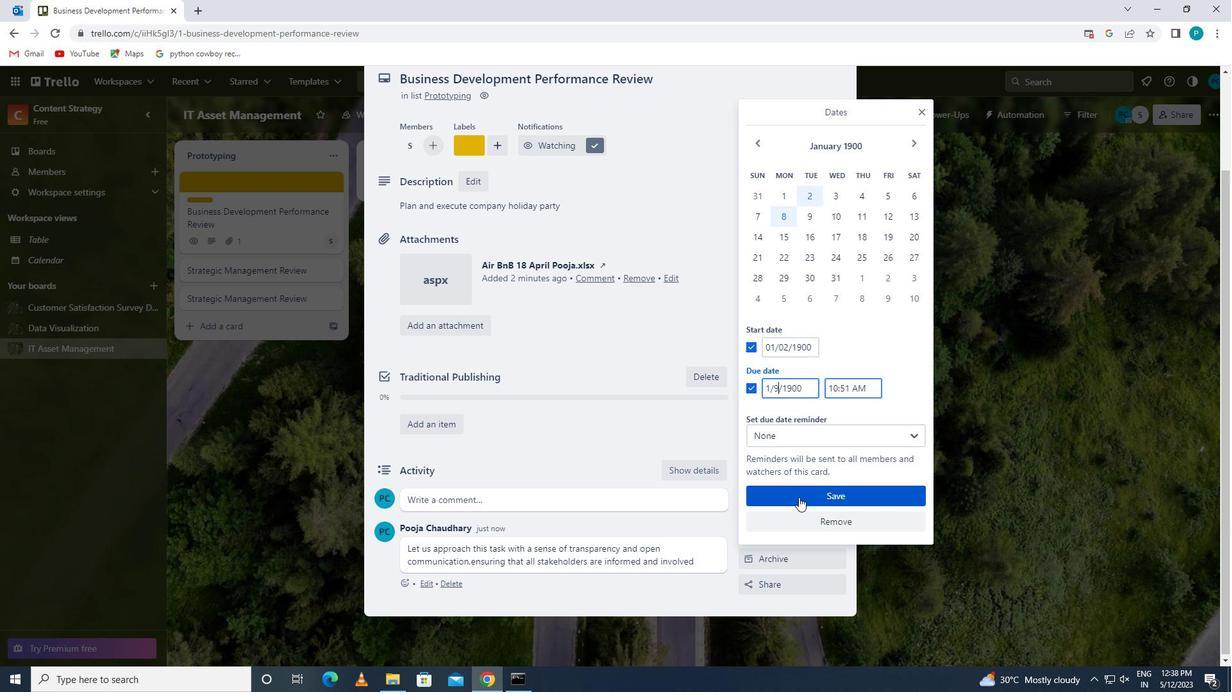 
Action: Mouse scrolled (799, 498) with delta (0, 0)
Screenshot: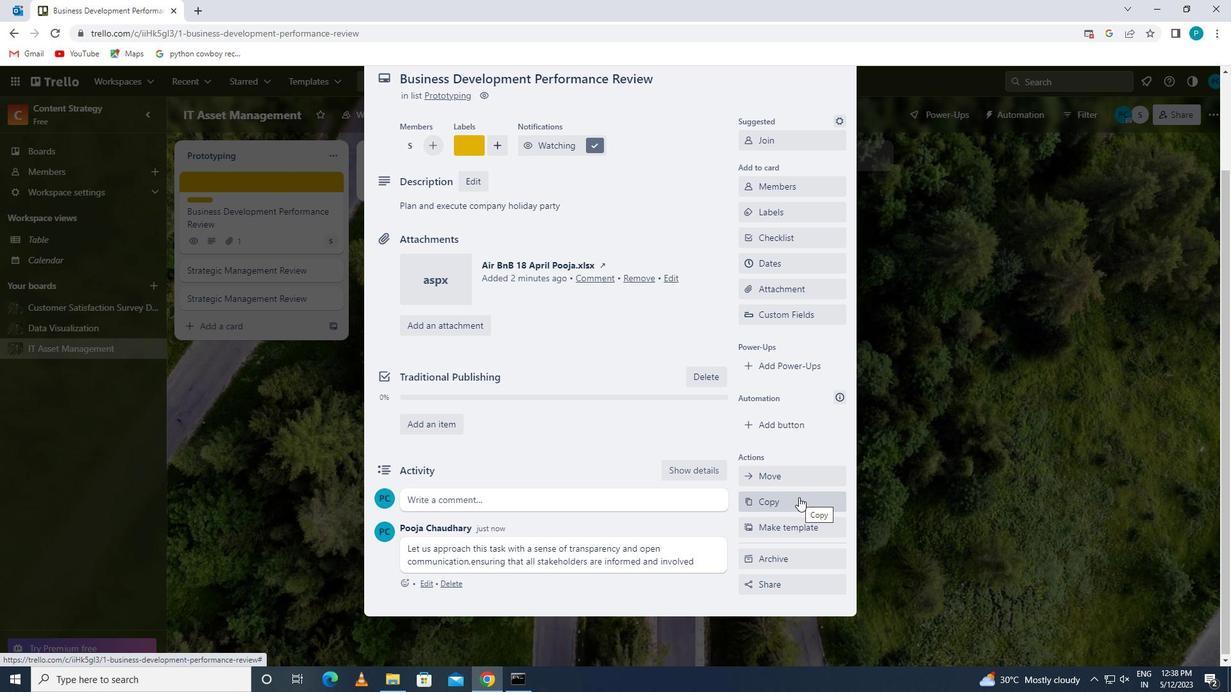 
